 Task: Research Airbnb properties in Zhulebino, Russia from 5th December, 2023 to 12th December, 2023 for 2 adults.  With 1  bedroom having 1 bed and 1 bathroom. Property type can be hotel. Booking option can be shelf check-in. Look for 5 properties as per requirement.
Action: Mouse moved to (461, 156)
Screenshot: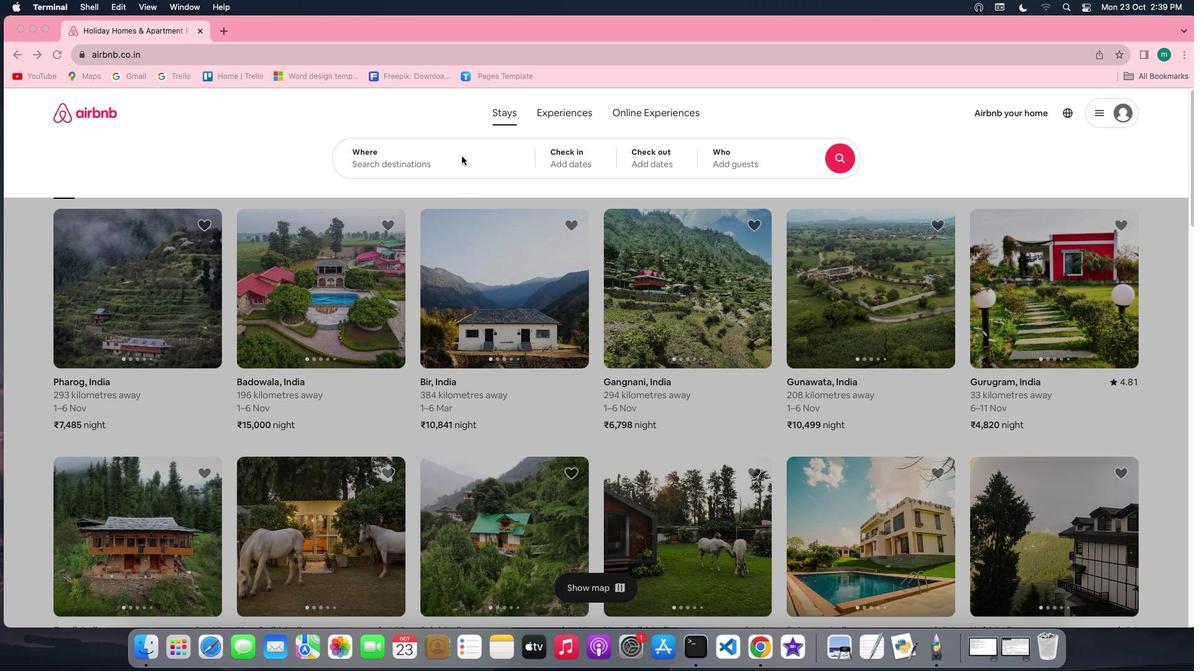 
Action: Mouse pressed left at (461, 156)
Screenshot: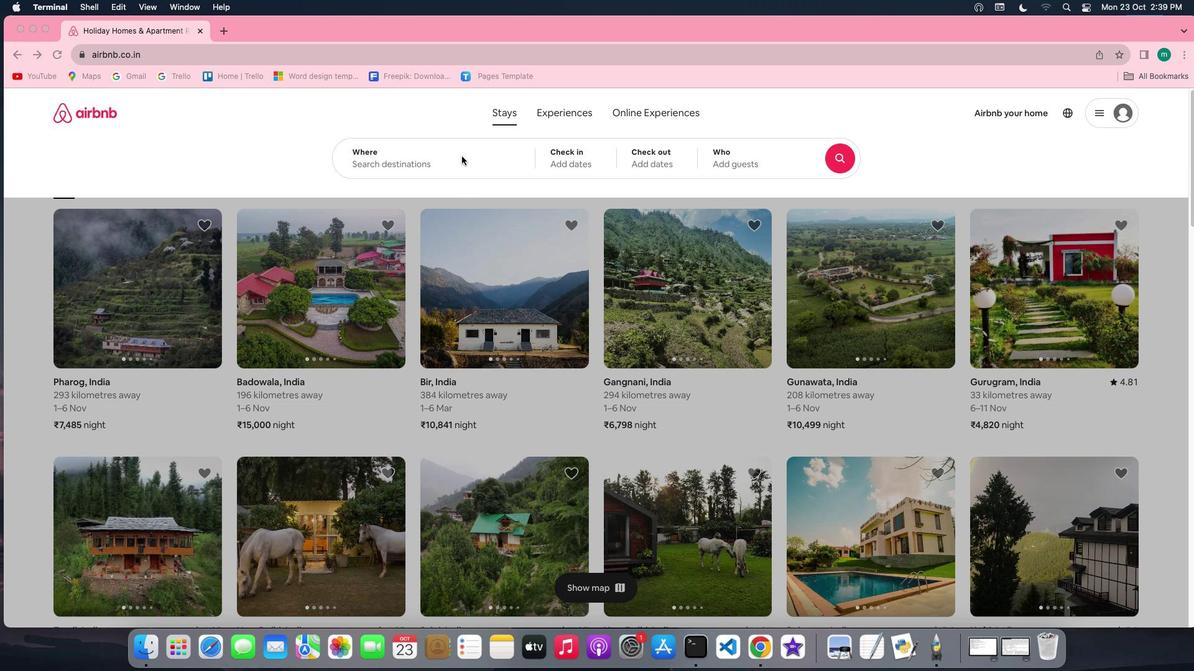 
Action: Mouse moved to (454, 171)
Screenshot: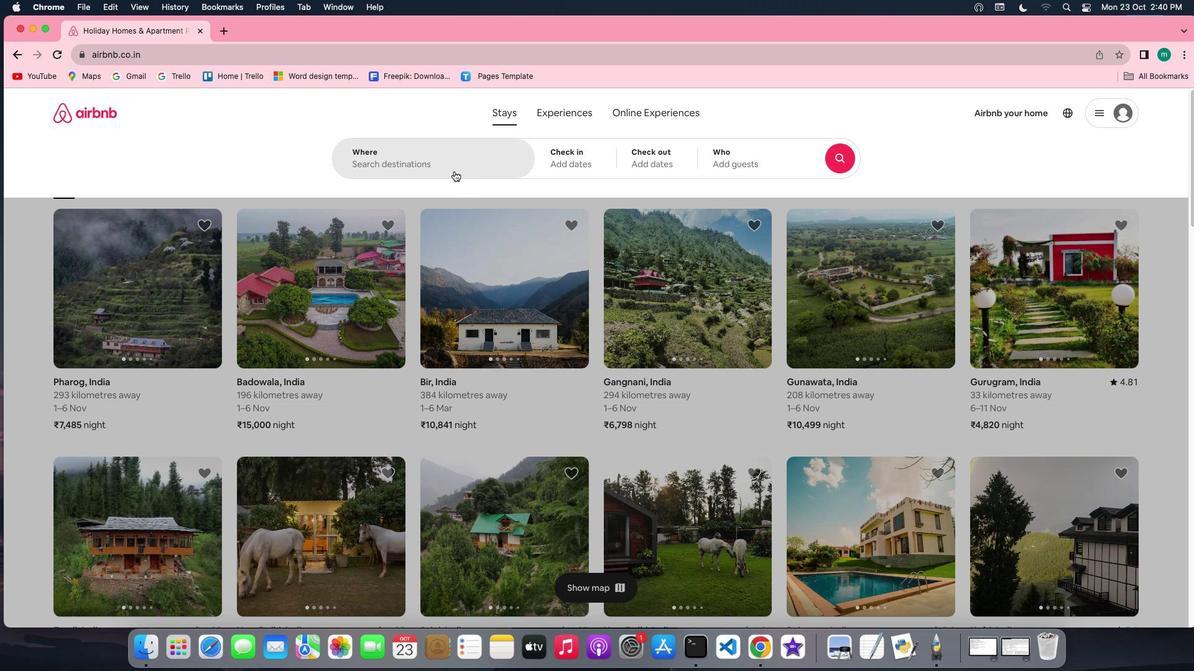 
Action: Mouse pressed left at (454, 171)
Screenshot: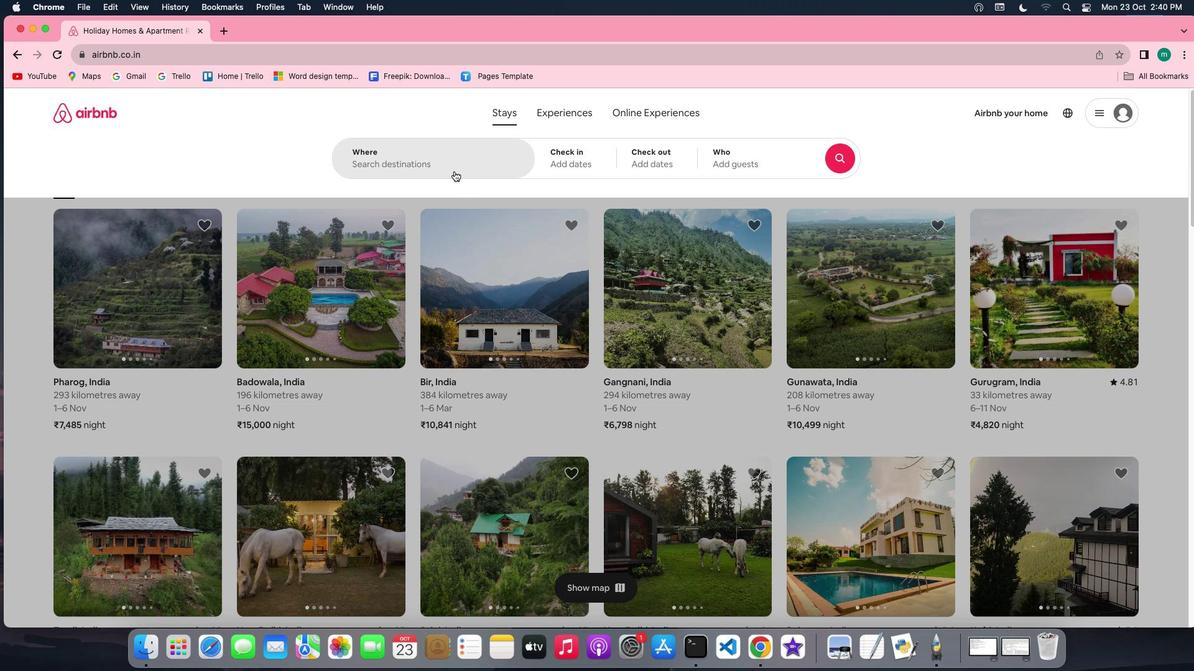 
Action: Mouse moved to (460, 164)
Screenshot: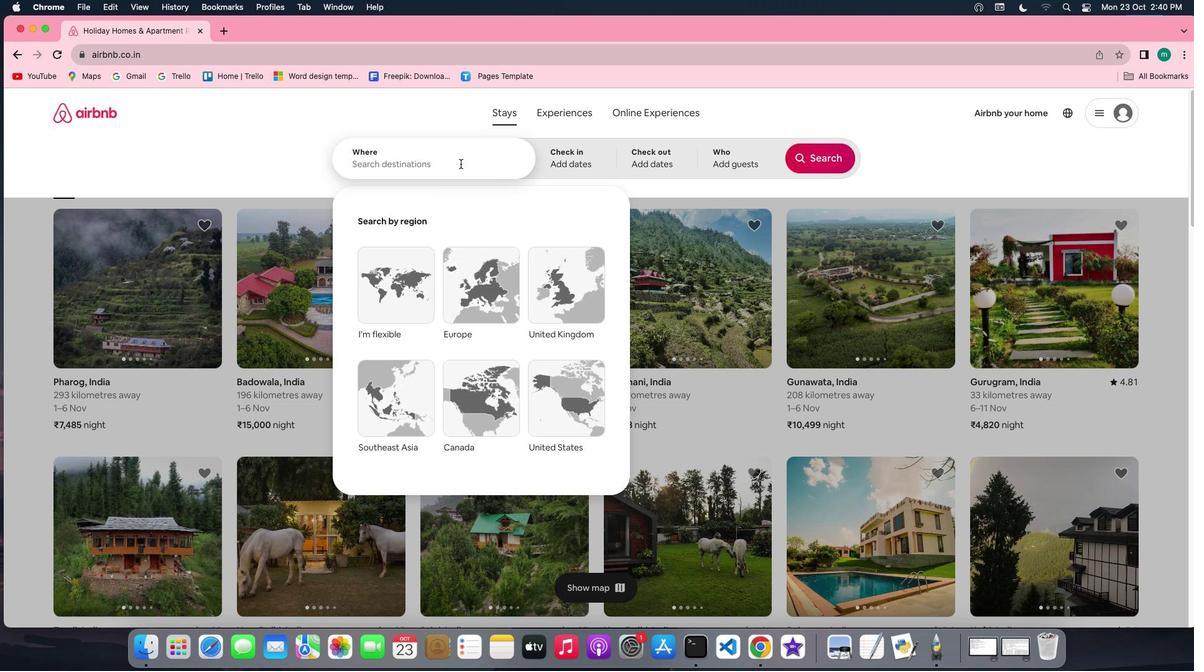 
Action: Key pressed Key.shift'Z''h''u''l''e''b''i''n''o'','Key.spaceKey.shift'r''u''s''s''i''a'
Screenshot: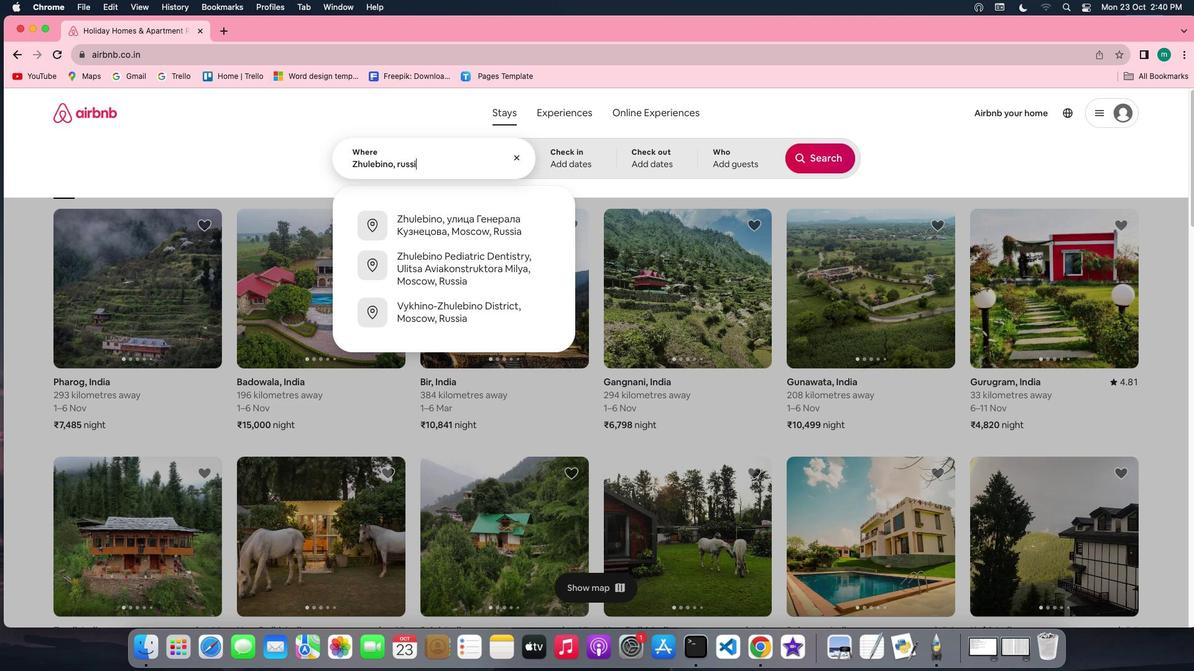 
Action: Mouse moved to (553, 160)
Screenshot: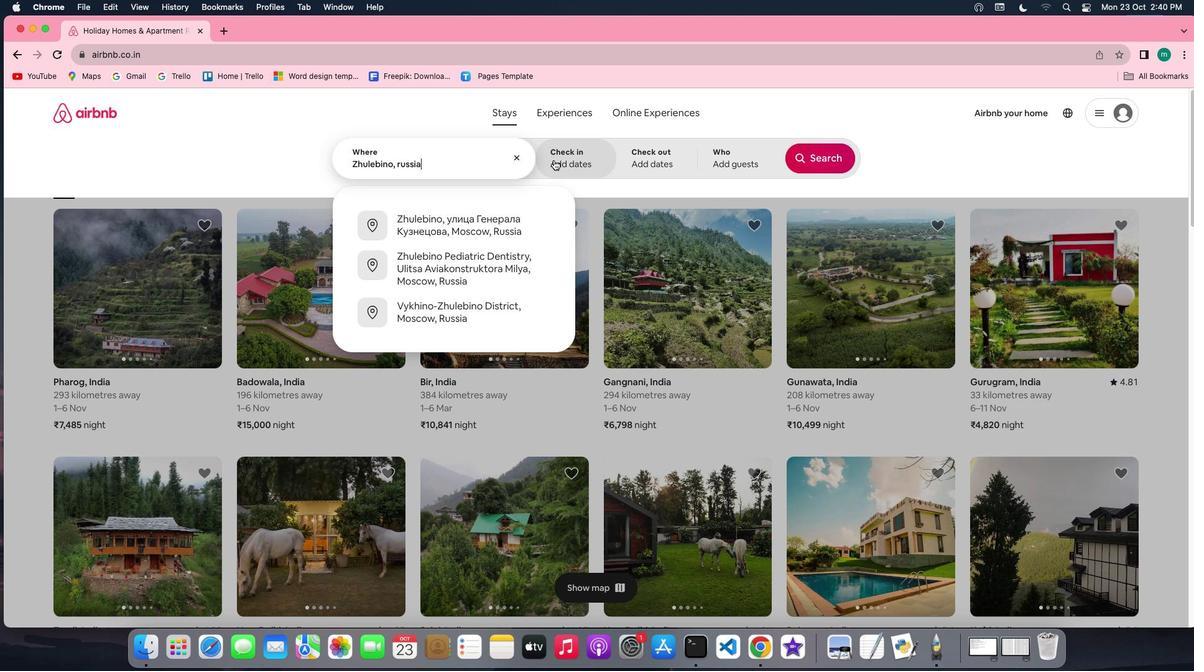 
Action: Mouse pressed left at (553, 160)
Screenshot: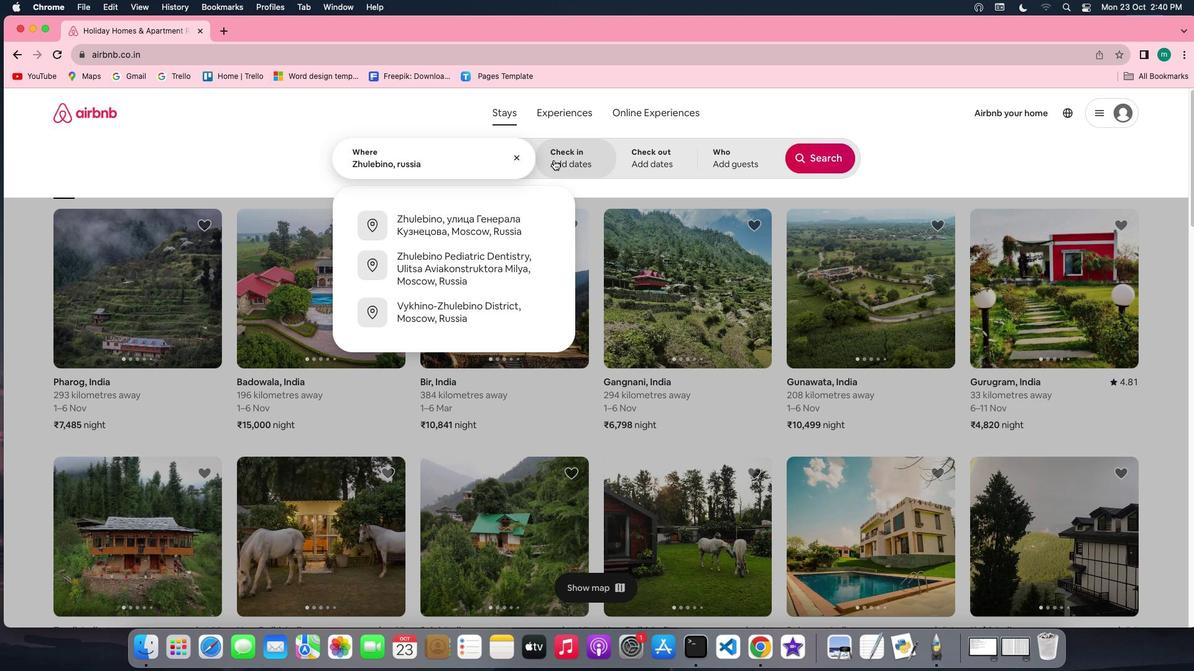 
Action: Mouse moved to (820, 254)
Screenshot: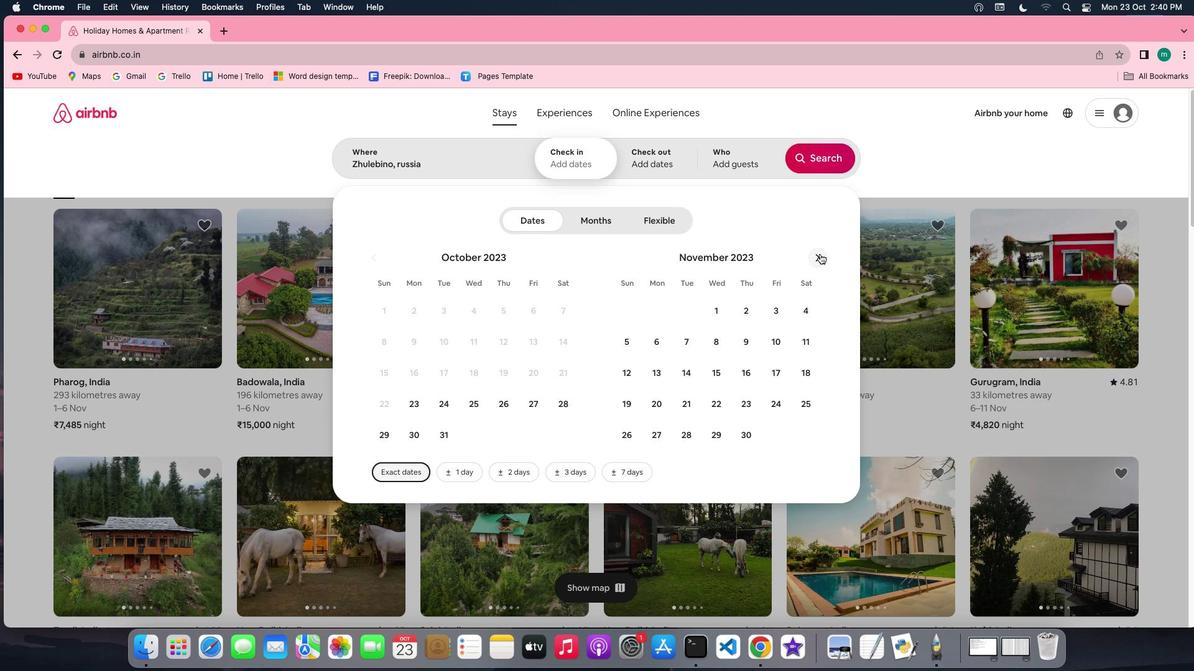 
Action: Mouse pressed left at (820, 254)
Screenshot: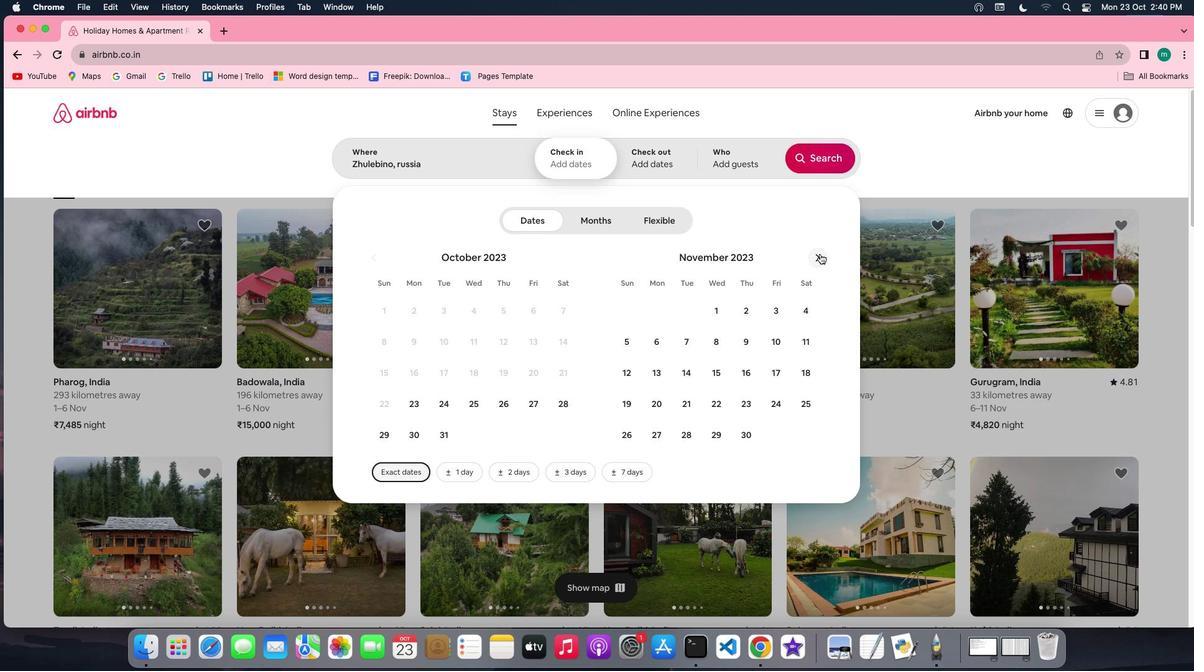 
Action: Mouse moved to (697, 346)
Screenshot: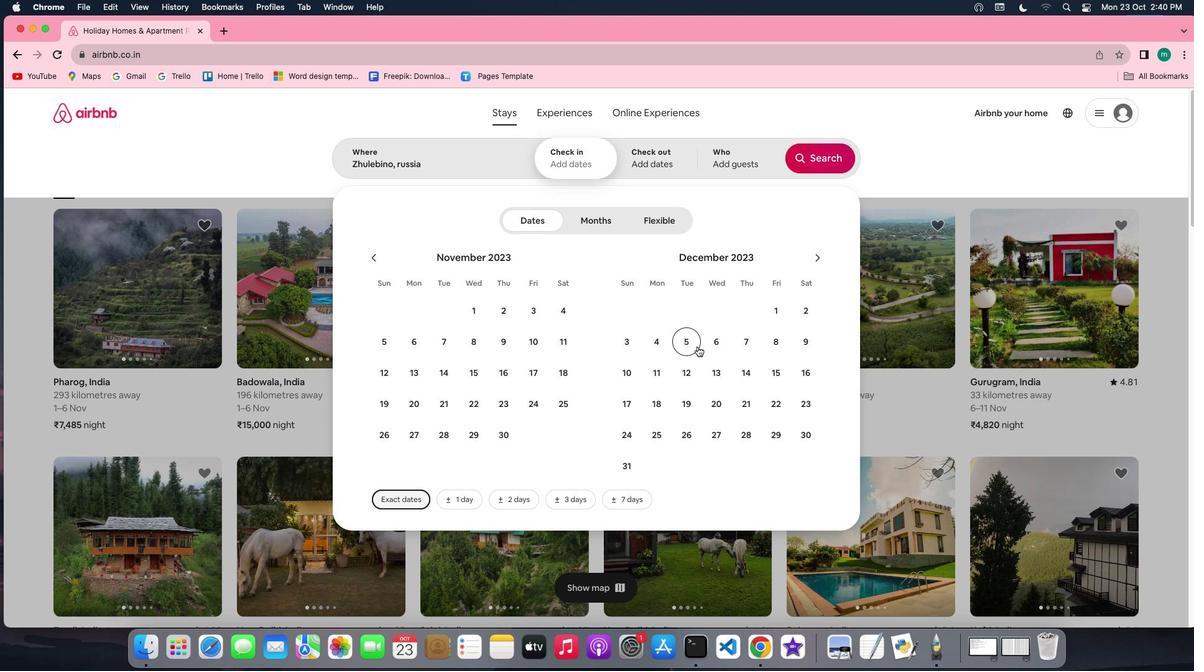 
Action: Mouse pressed left at (697, 346)
Screenshot: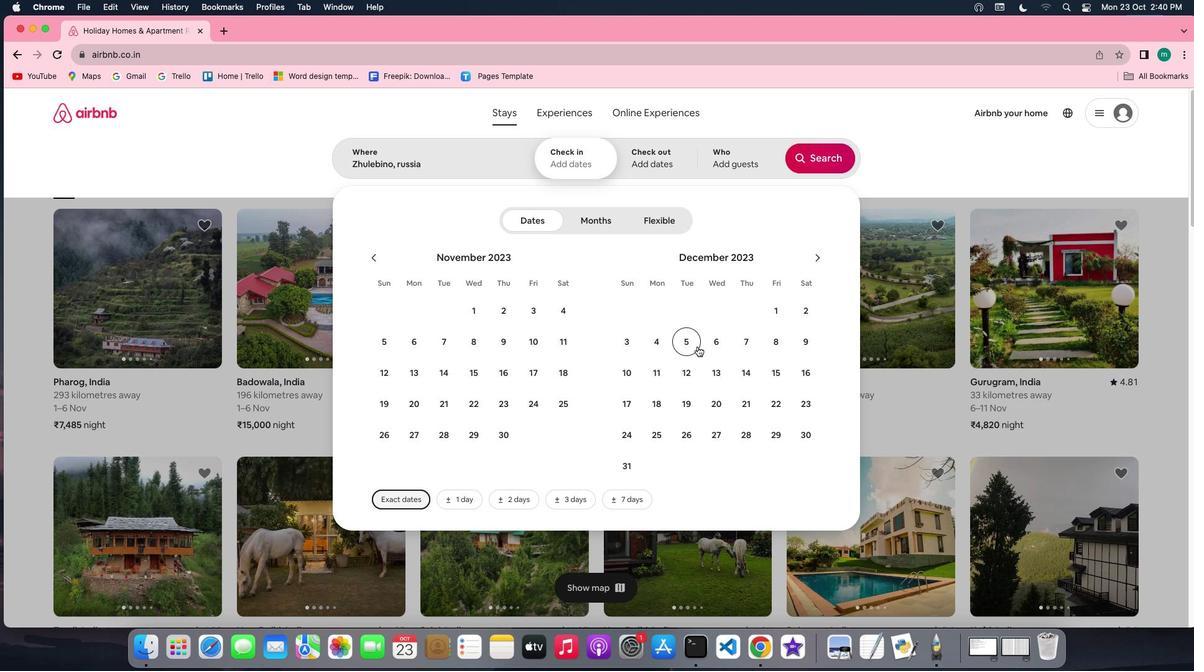 
Action: Mouse moved to (680, 373)
Screenshot: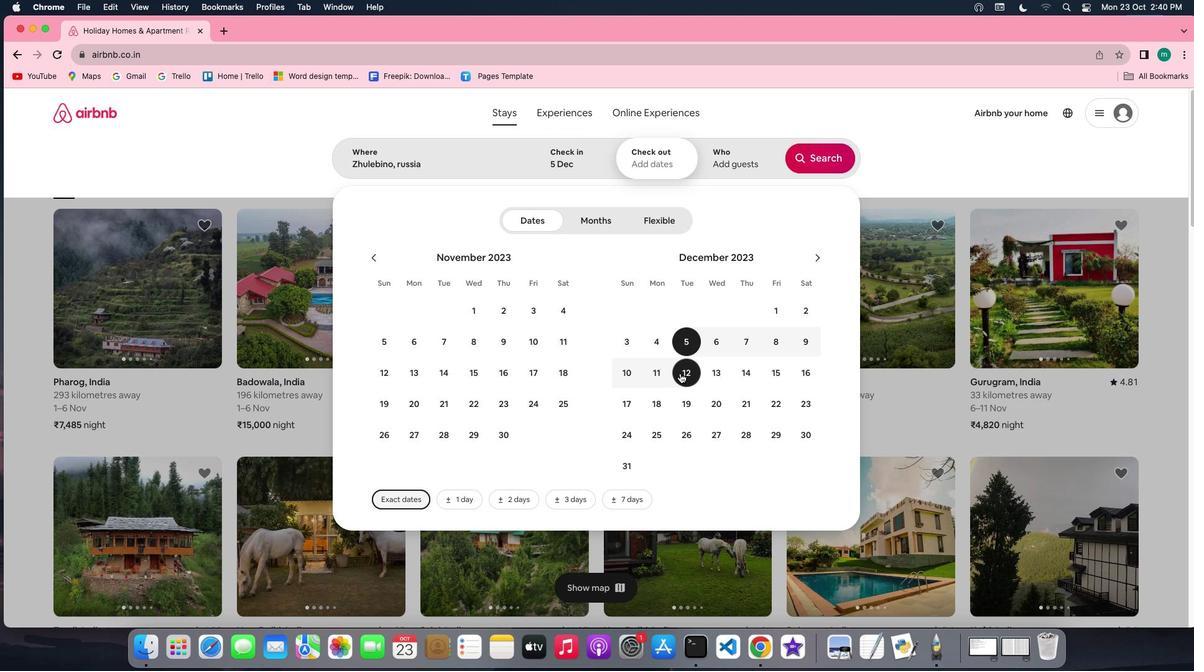 
Action: Mouse pressed left at (680, 373)
Screenshot: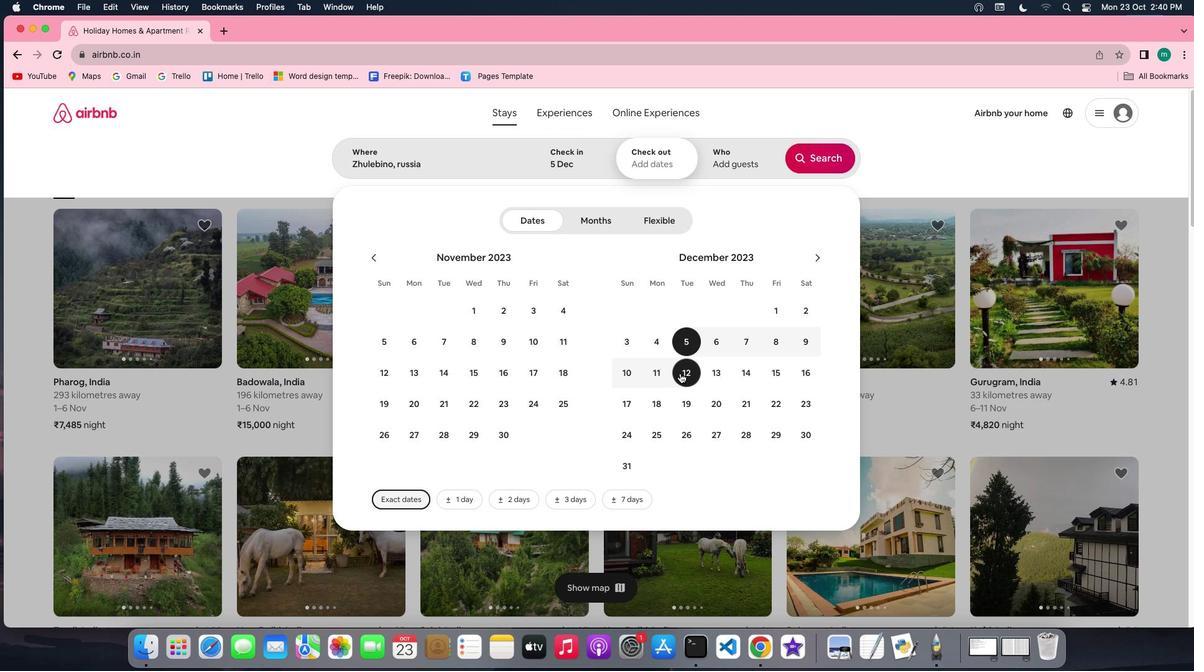 
Action: Mouse moved to (723, 164)
Screenshot: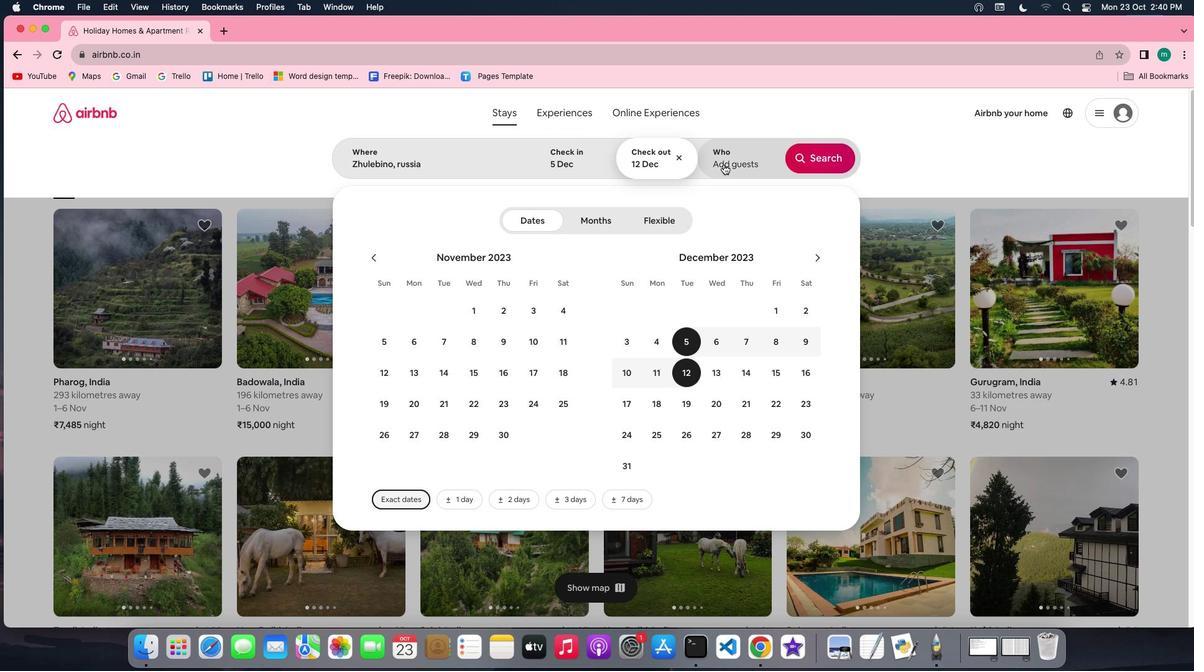 
Action: Mouse pressed left at (723, 164)
Screenshot: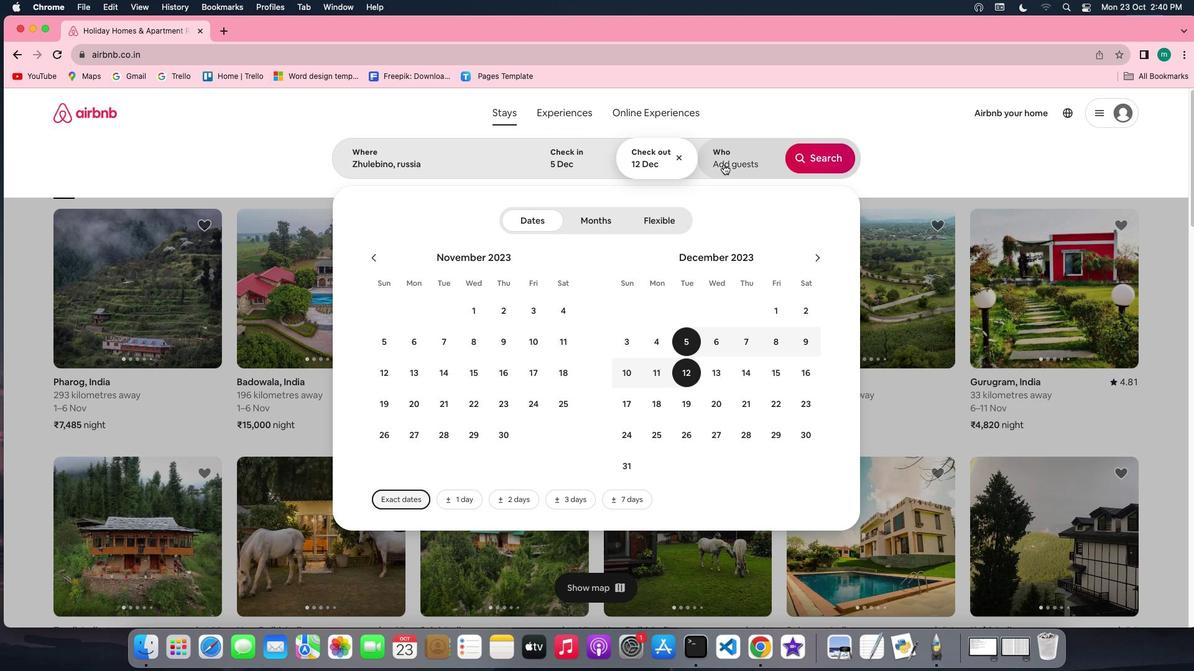 
Action: Mouse moved to (829, 222)
Screenshot: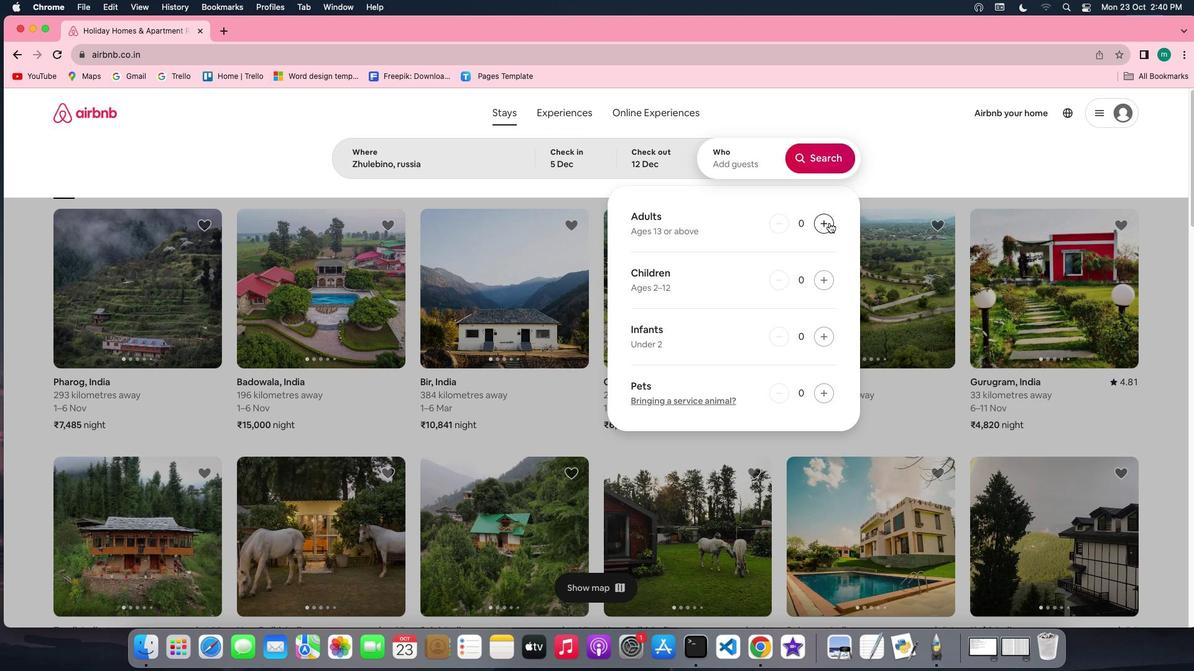 
Action: Mouse pressed left at (829, 222)
Screenshot: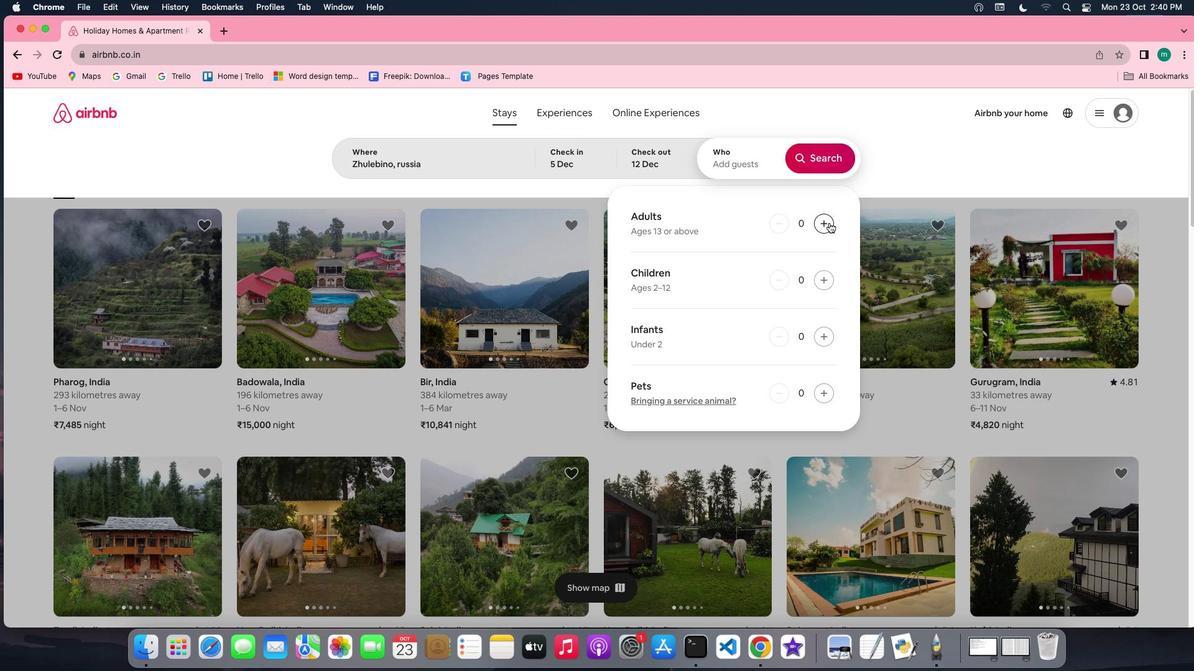 
Action: Mouse pressed left at (829, 222)
Screenshot: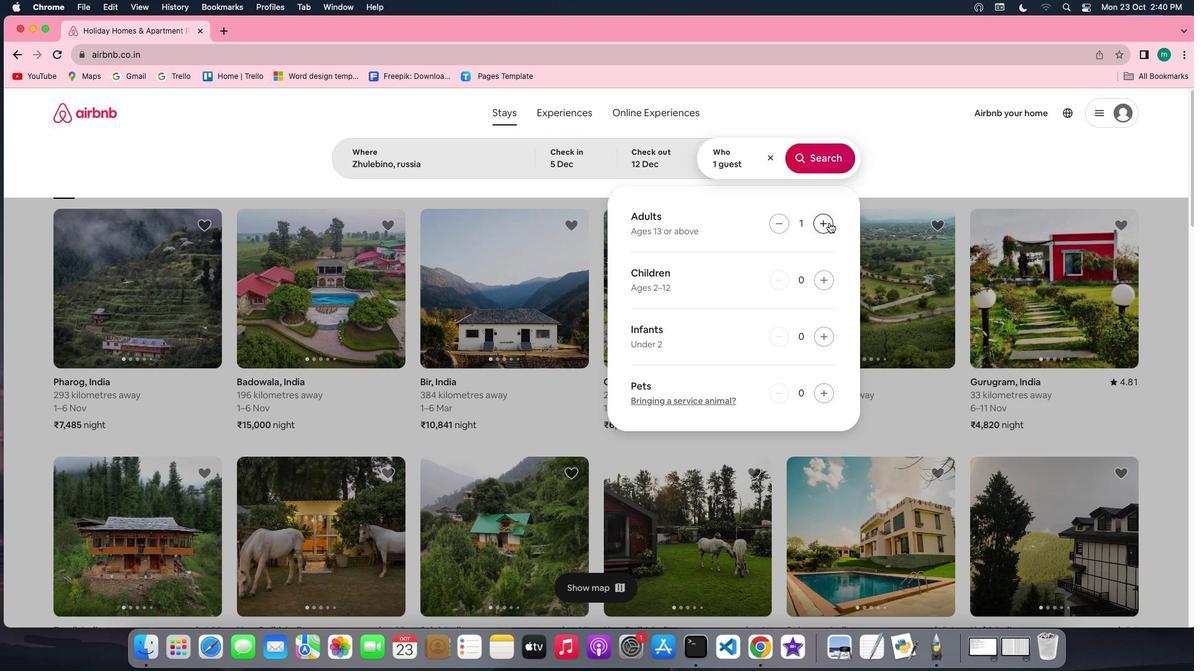 
Action: Mouse moved to (828, 153)
Screenshot: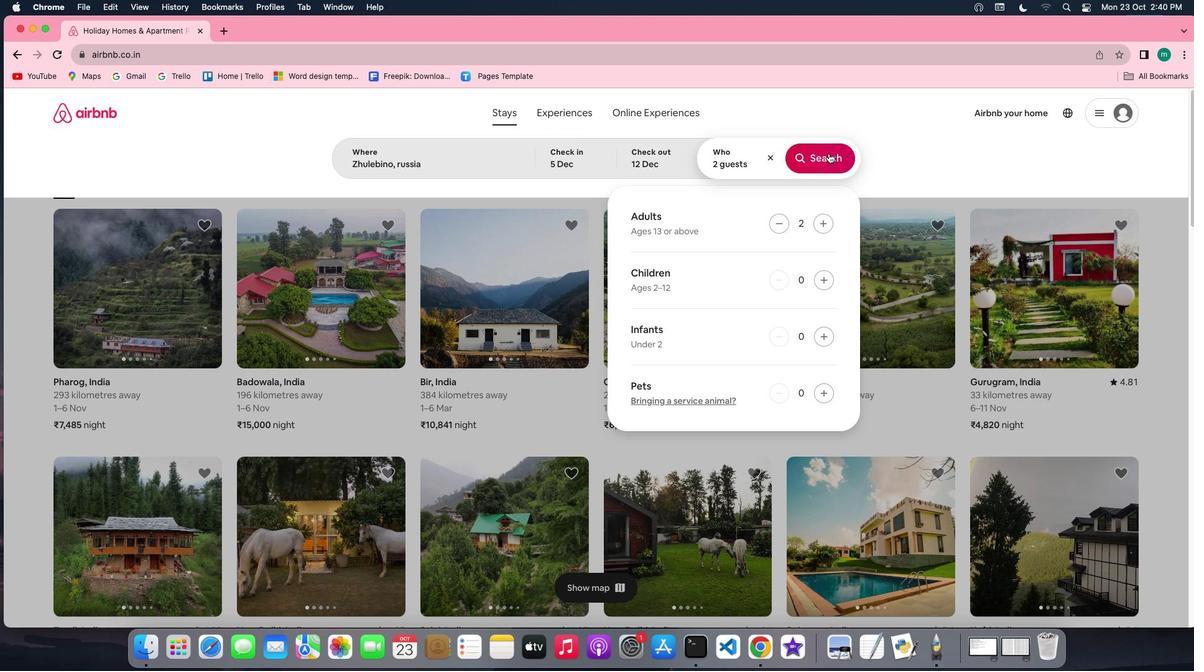 
Action: Mouse pressed left at (828, 153)
Screenshot: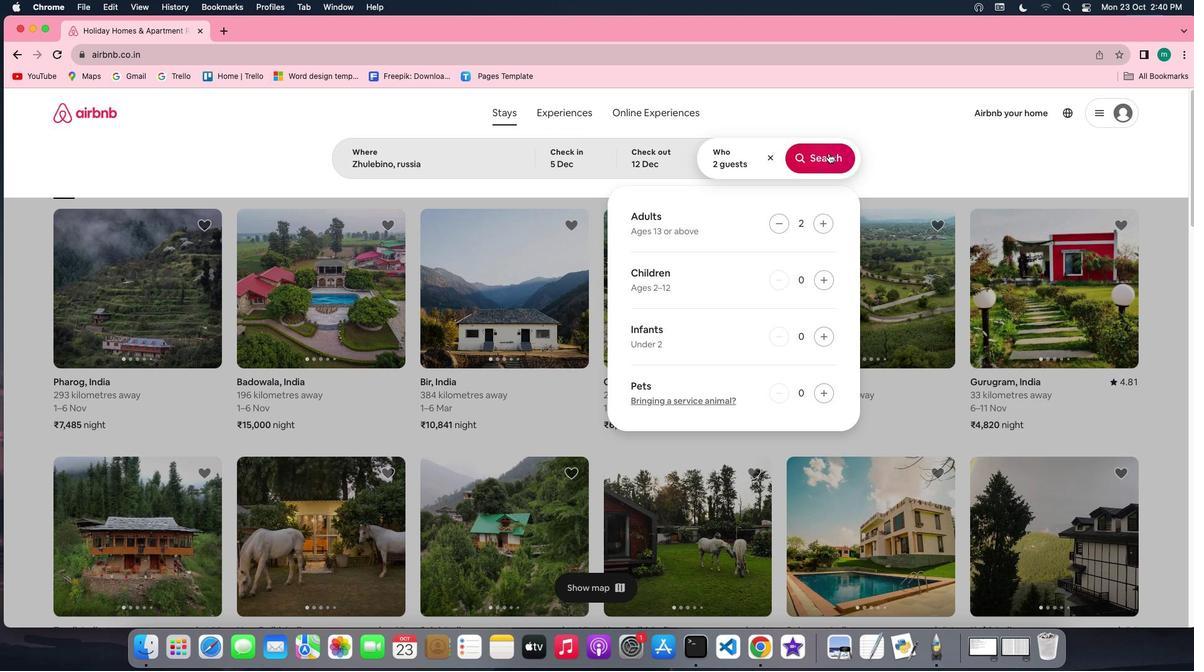 
Action: Mouse moved to (999, 160)
Screenshot: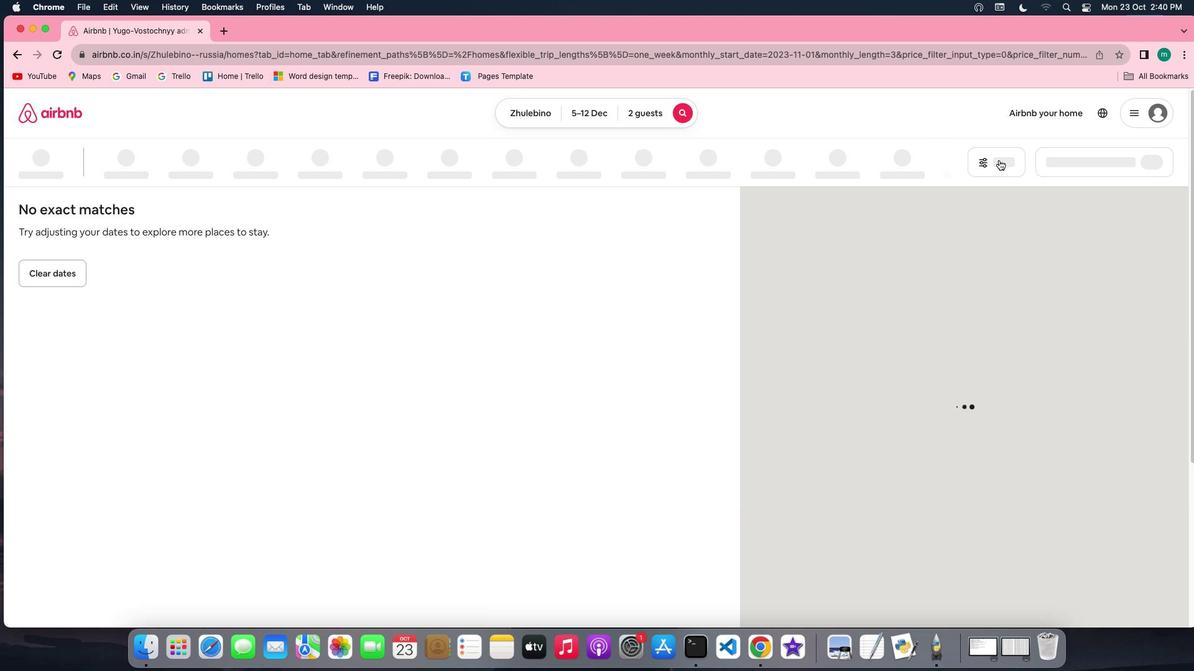 
Action: Mouse pressed left at (999, 160)
Screenshot: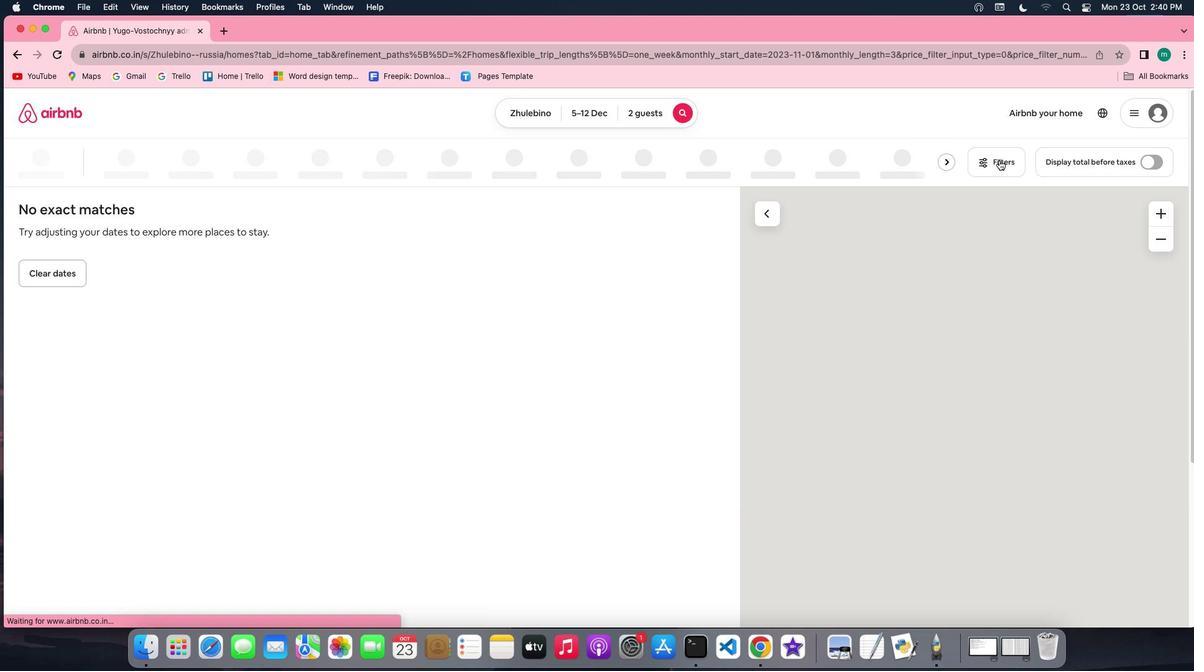
Action: Mouse moved to (713, 309)
Screenshot: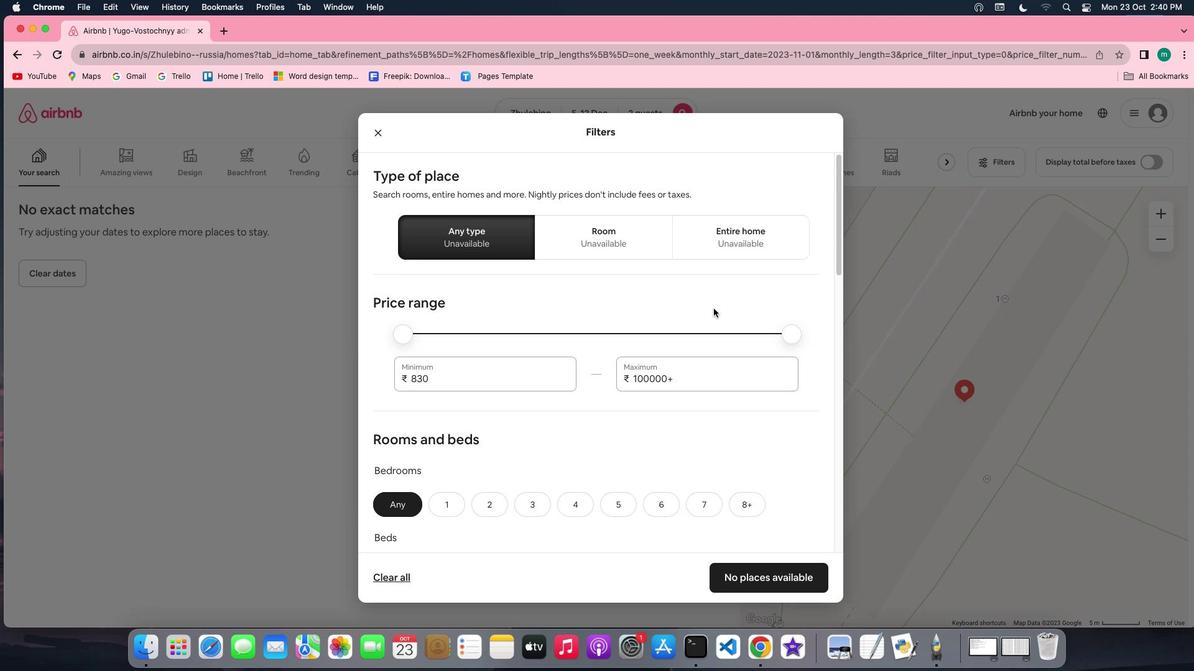 
Action: Mouse scrolled (713, 309) with delta (0, 0)
Screenshot: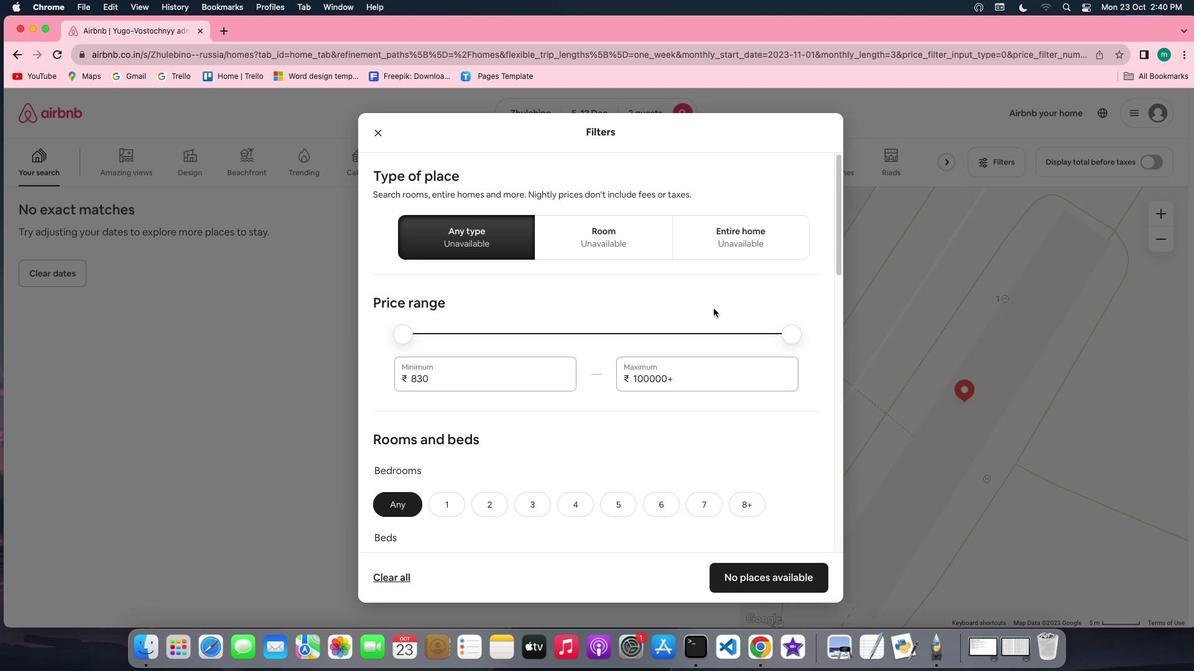 
Action: Mouse scrolled (713, 309) with delta (0, 0)
Screenshot: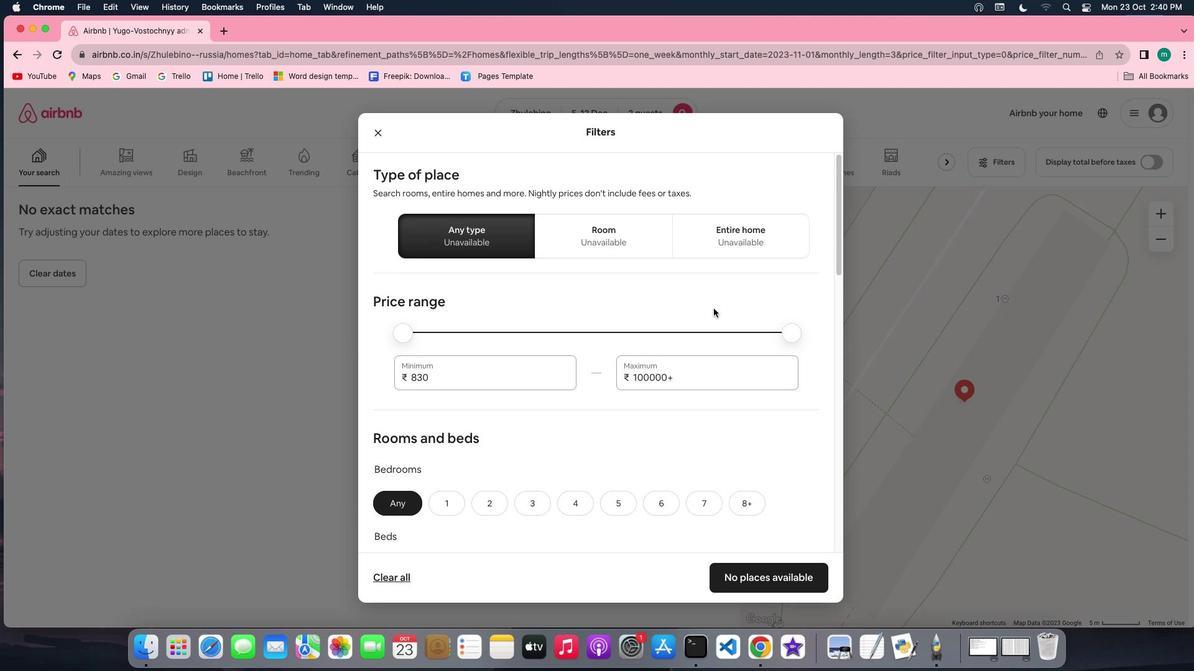 
Action: Mouse scrolled (713, 309) with delta (0, 0)
Screenshot: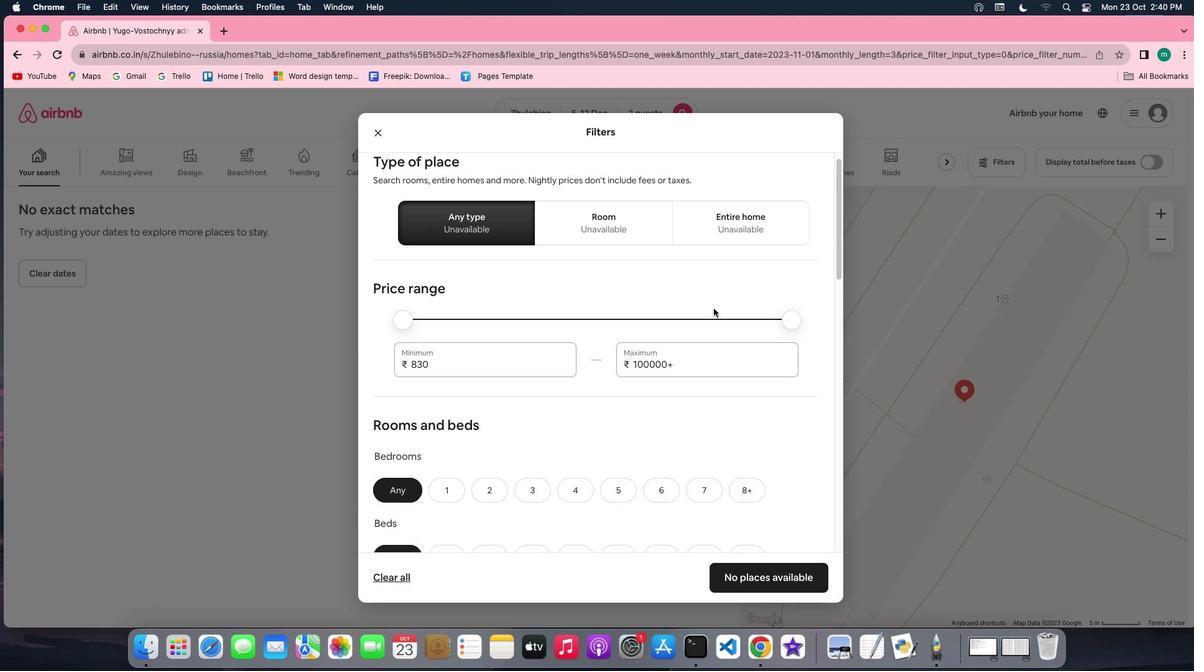 
Action: Mouse scrolled (713, 309) with delta (0, 0)
Screenshot: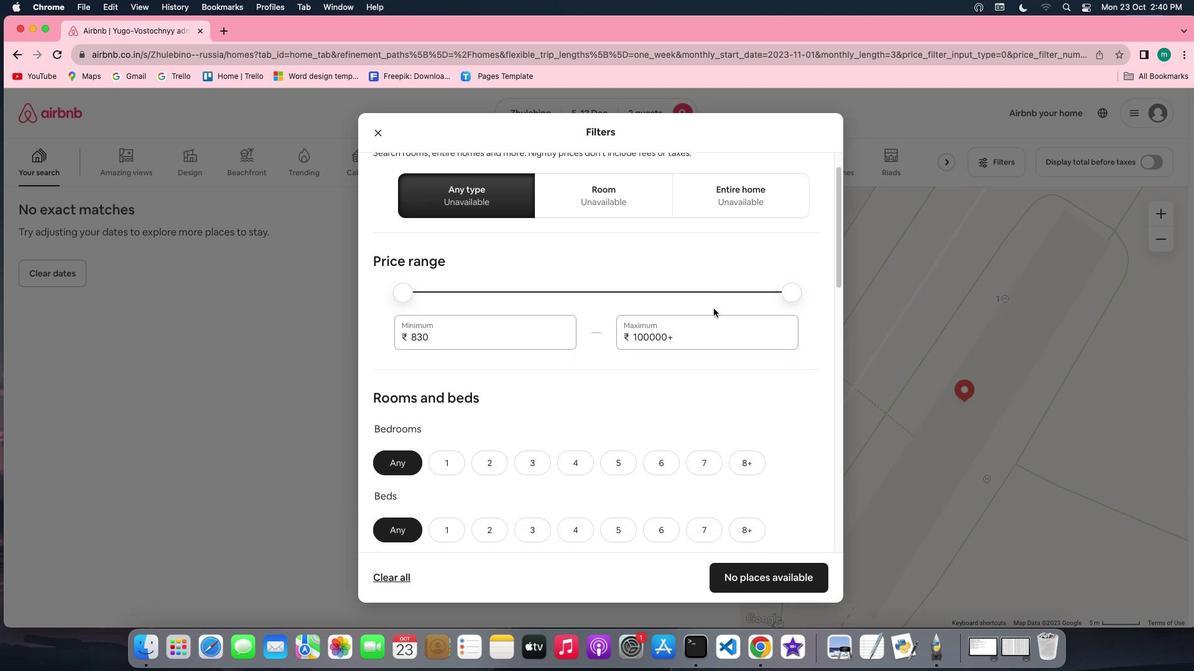 
Action: Mouse scrolled (713, 309) with delta (0, 0)
Screenshot: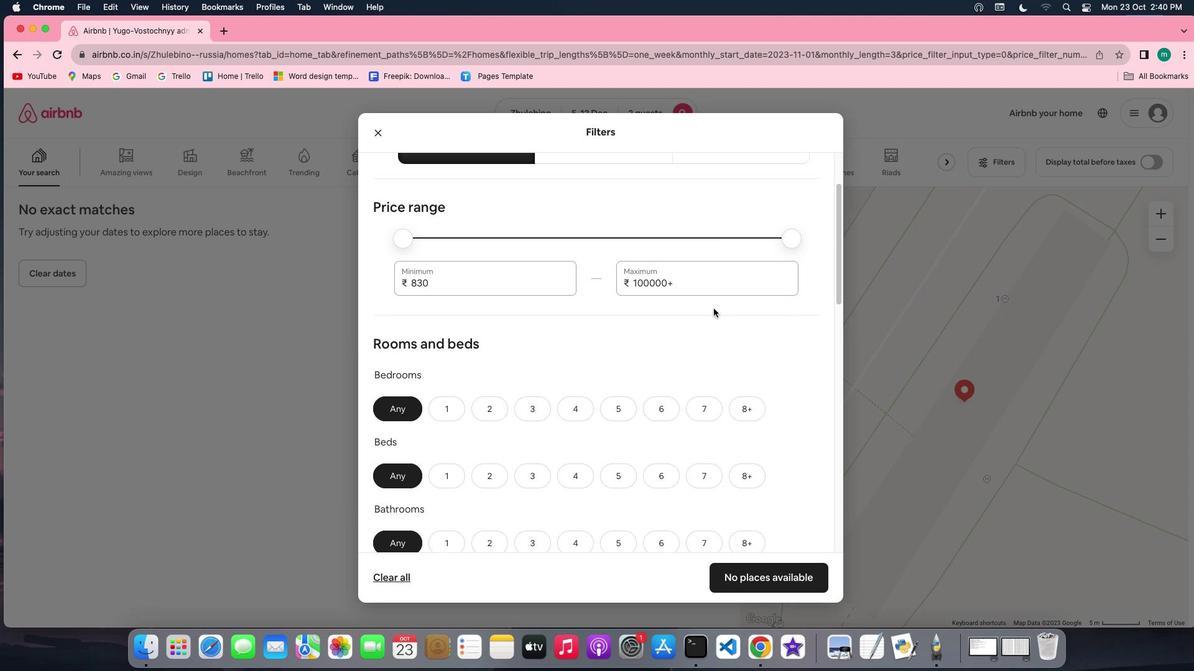 
Action: Mouse scrolled (713, 309) with delta (0, 0)
Screenshot: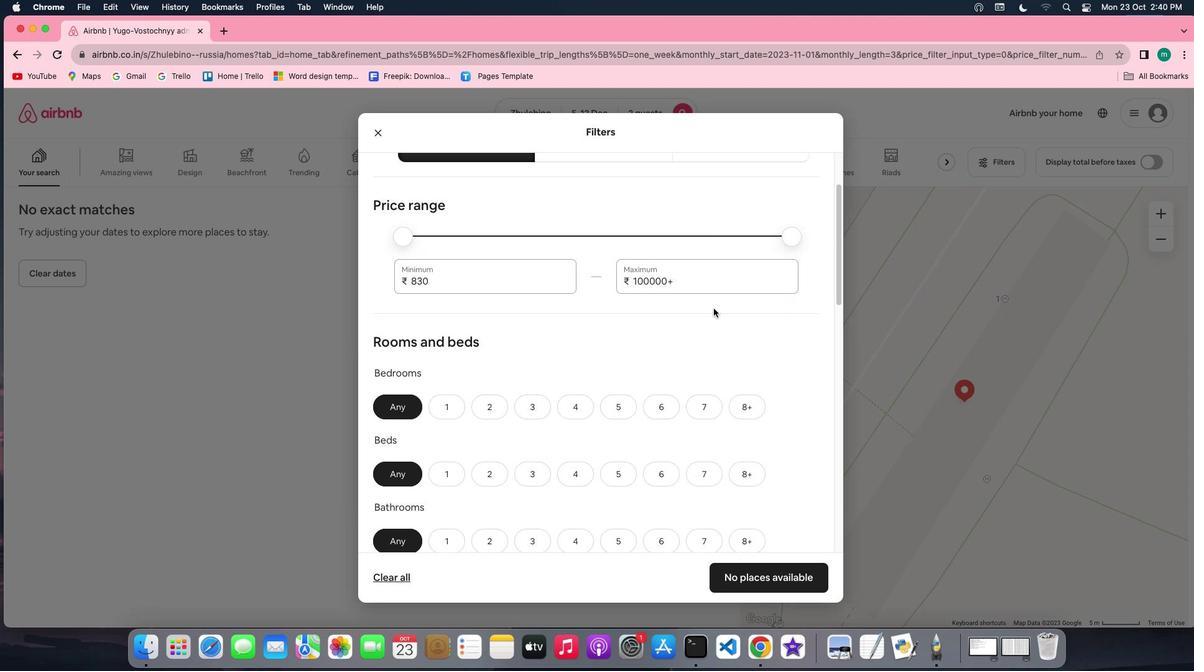 
Action: Mouse scrolled (713, 309) with delta (0, 0)
Screenshot: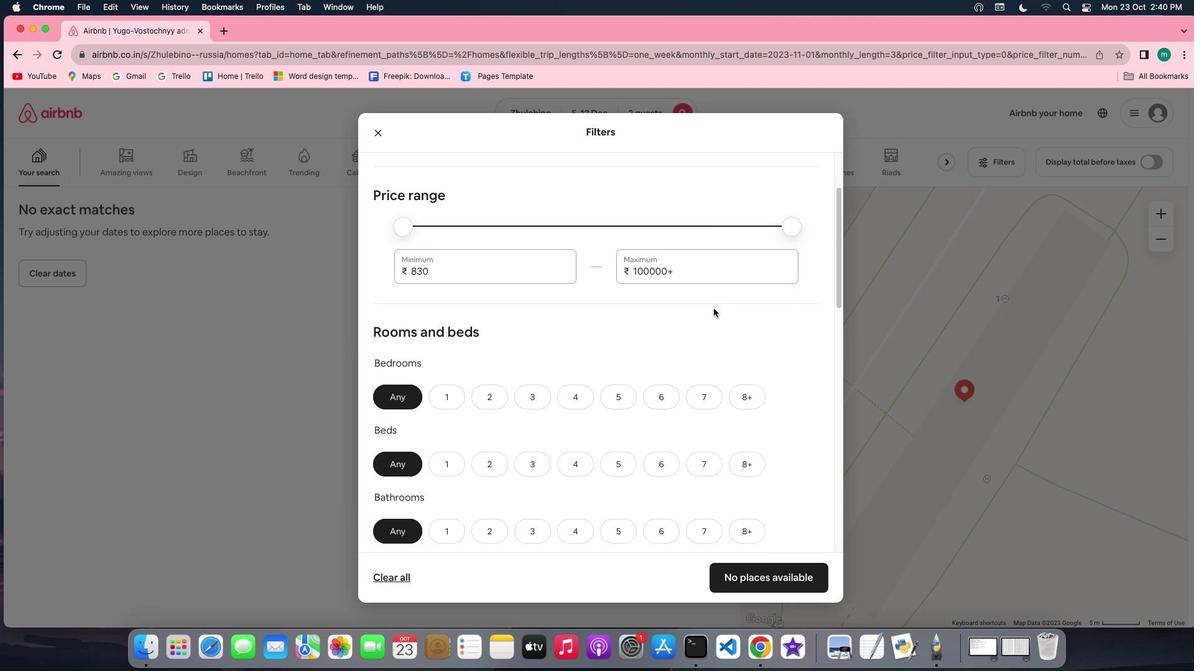 
Action: Mouse scrolled (713, 309) with delta (0, 0)
Screenshot: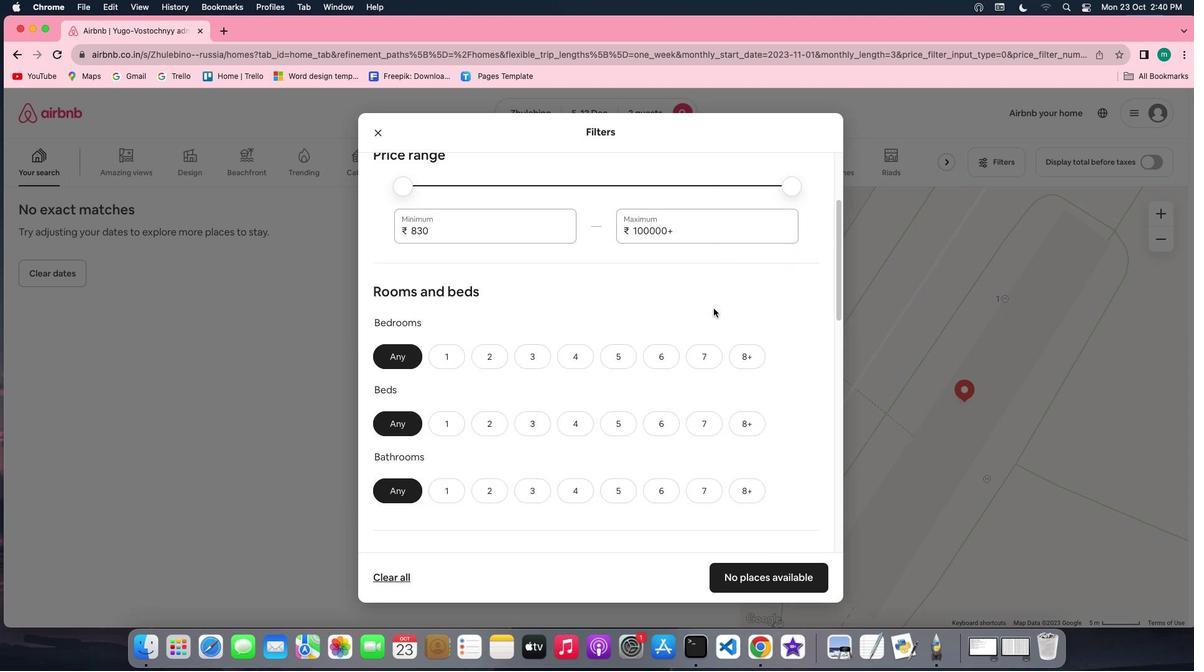 
Action: Mouse scrolled (713, 309) with delta (0, 0)
Screenshot: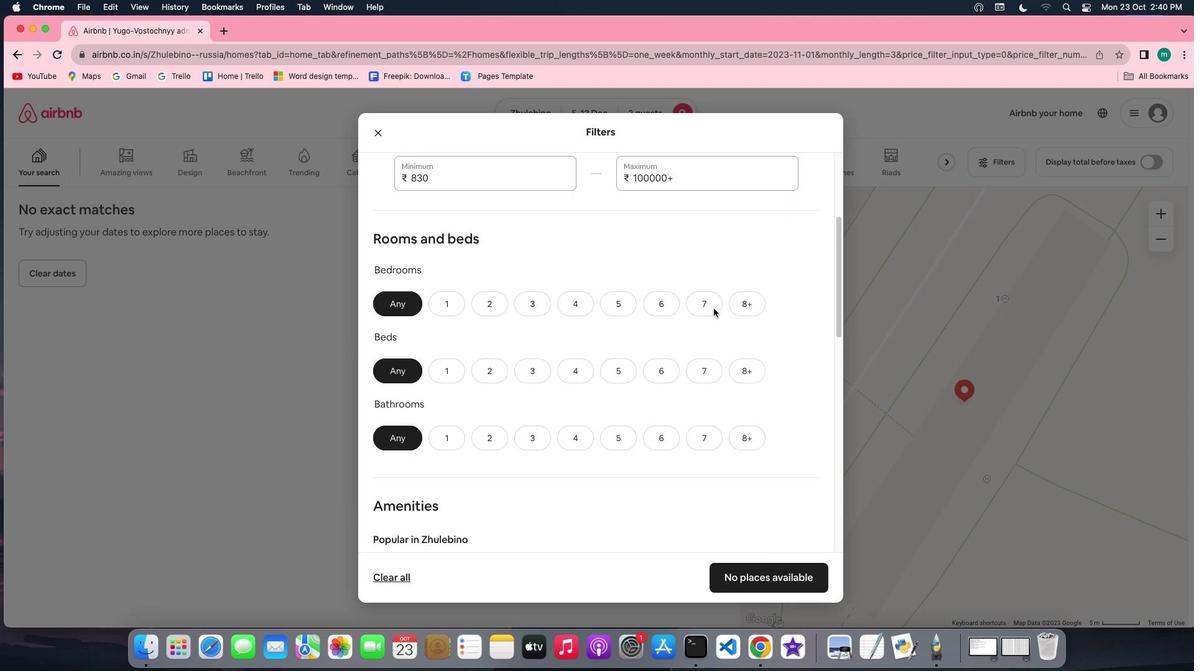 
Action: Mouse scrolled (713, 309) with delta (0, 0)
Screenshot: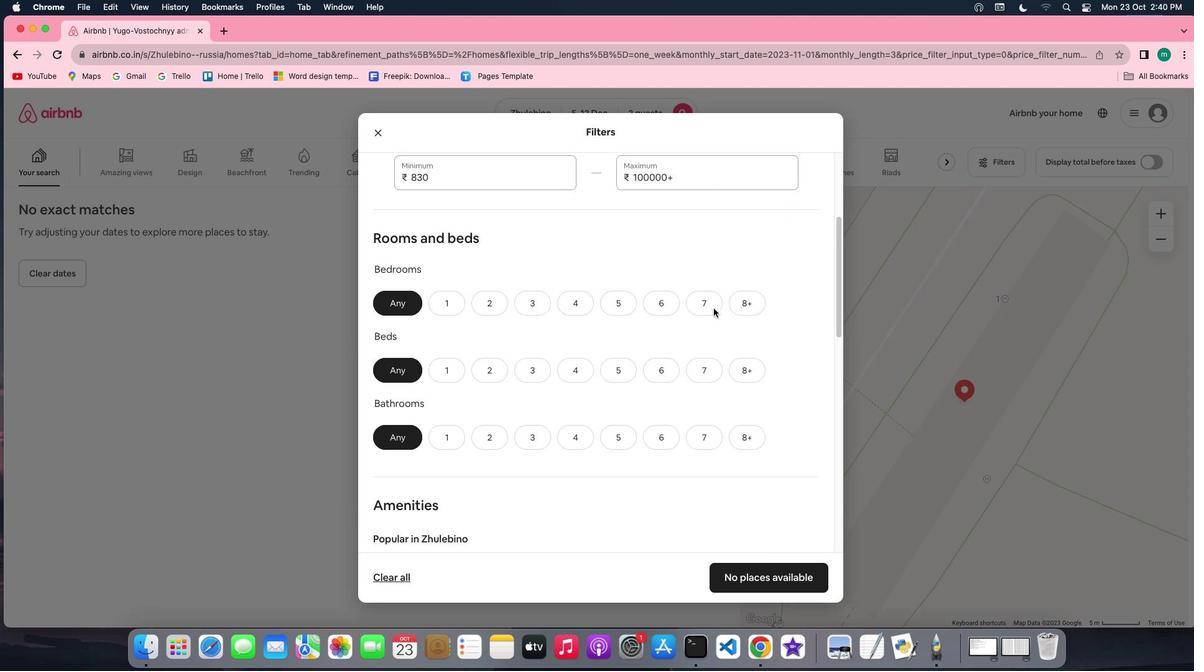 
Action: Mouse scrolled (713, 309) with delta (0, 0)
Screenshot: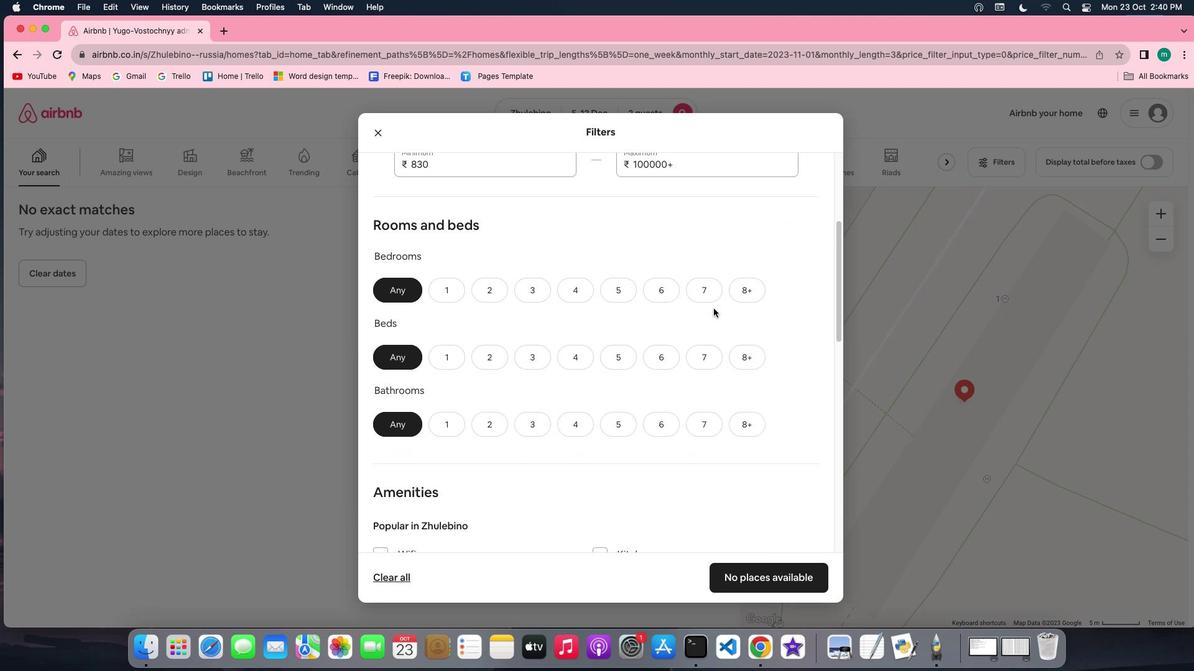 
Action: Mouse moved to (452, 250)
Screenshot: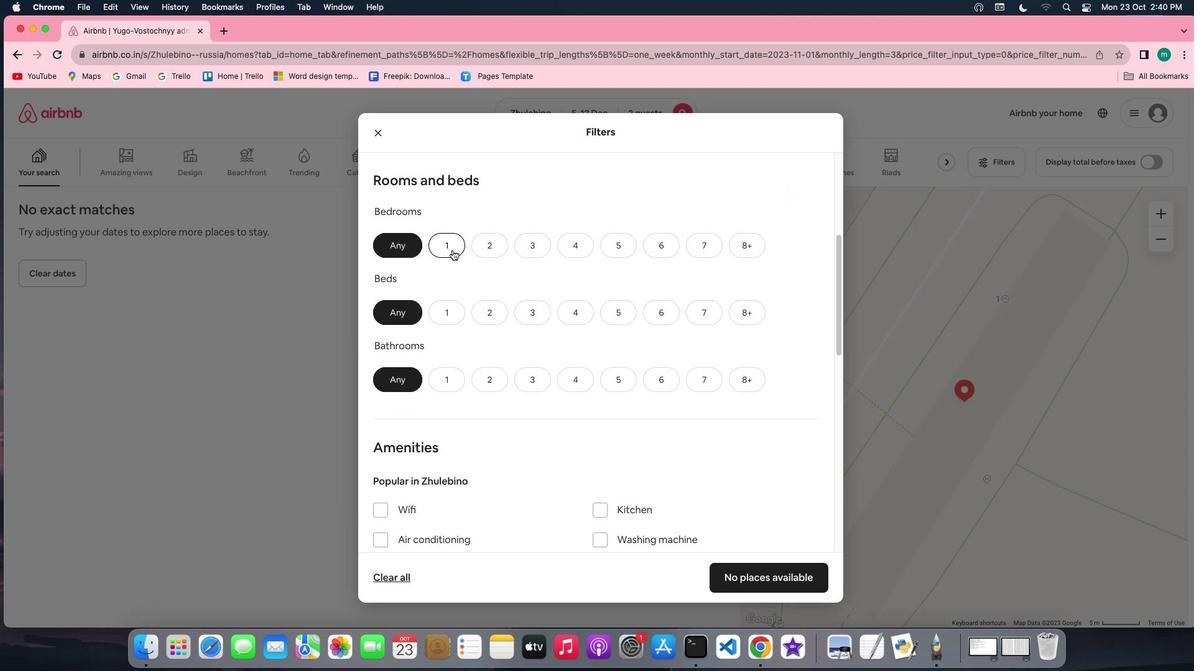 
Action: Mouse pressed left at (452, 250)
Screenshot: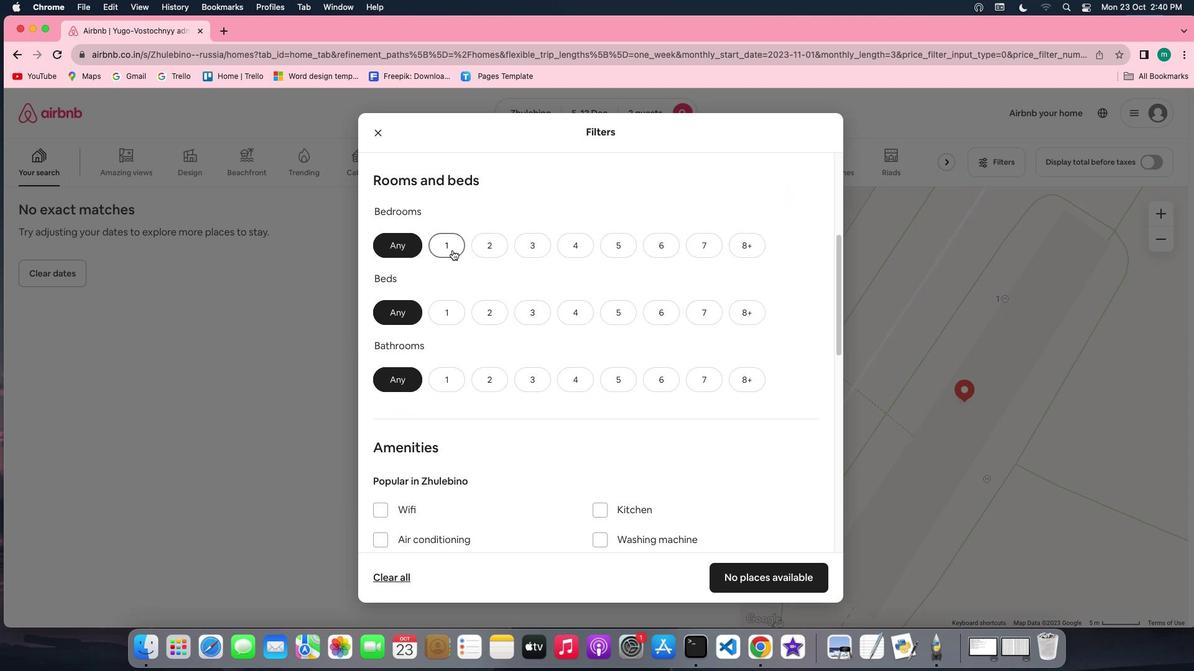 
Action: Mouse moved to (445, 304)
Screenshot: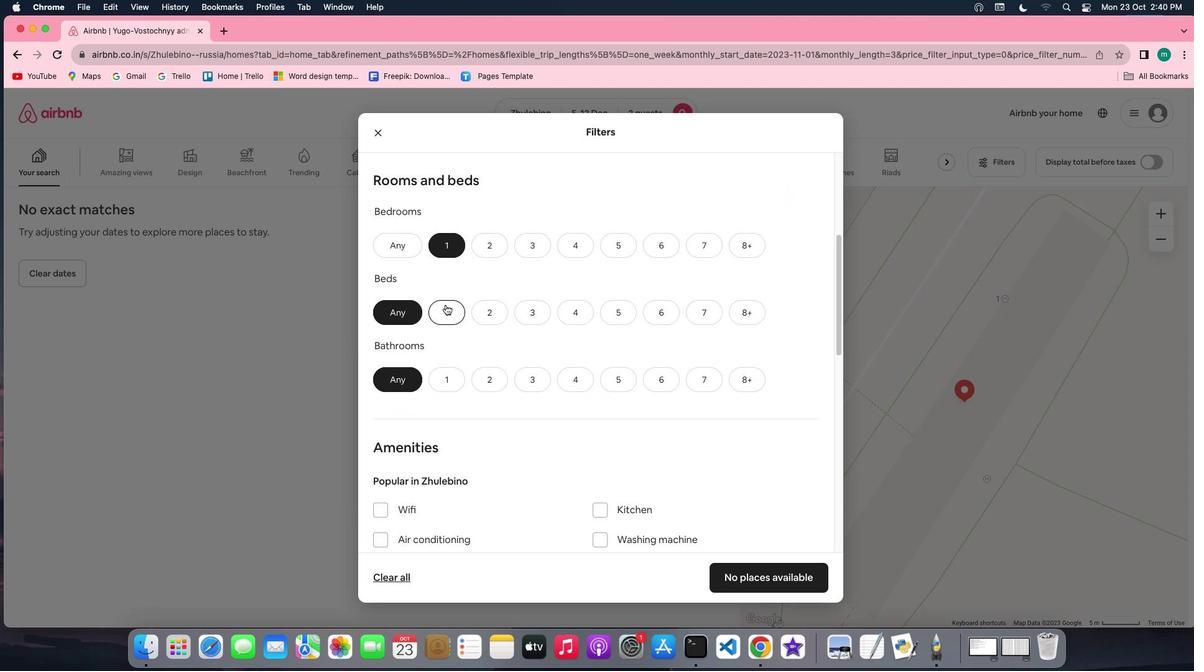 
Action: Mouse pressed left at (445, 304)
Screenshot: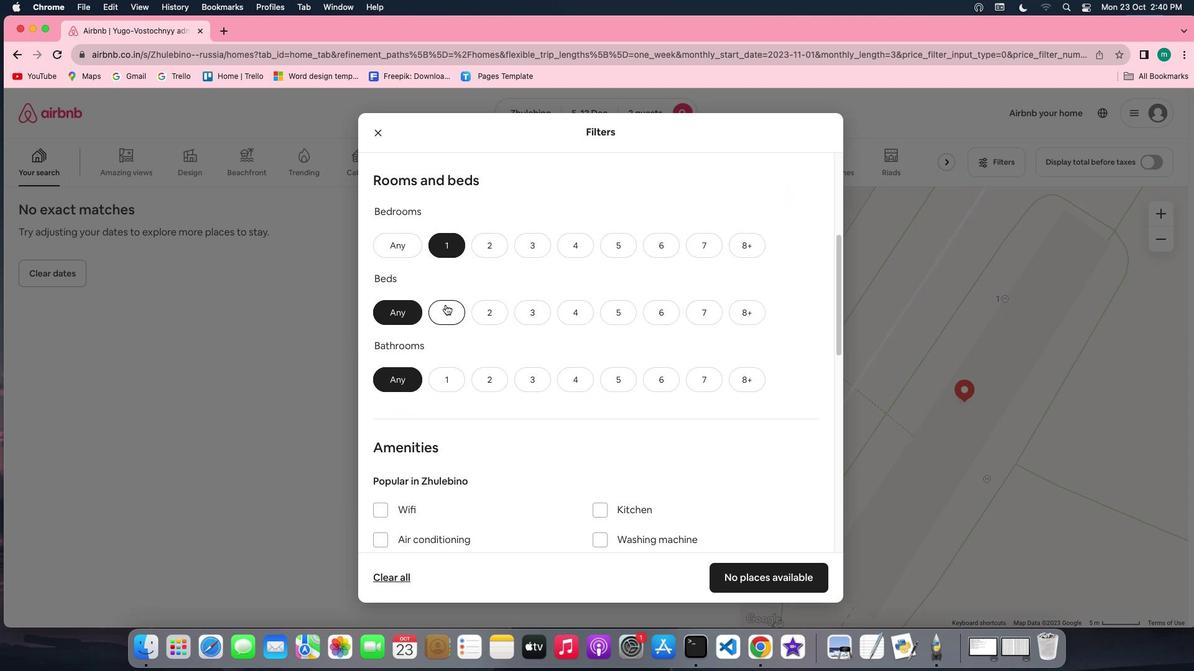 
Action: Mouse moved to (450, 384)
Screenshot: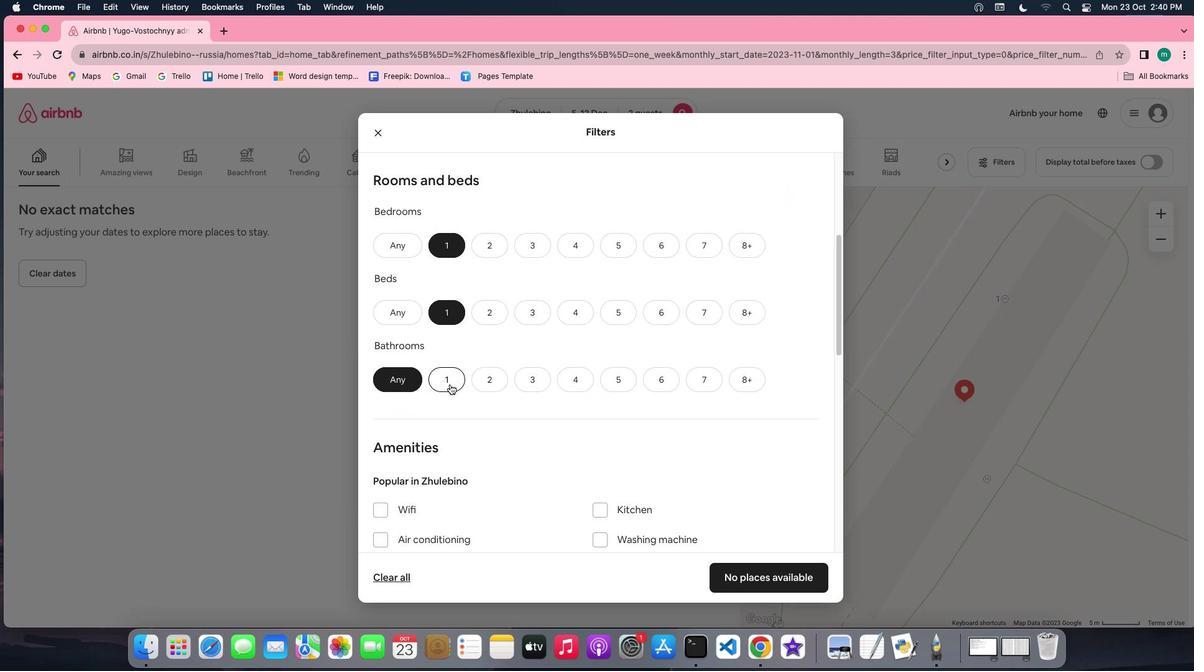 
Action: Mouse pressed left at (450, 384)
Screenshot: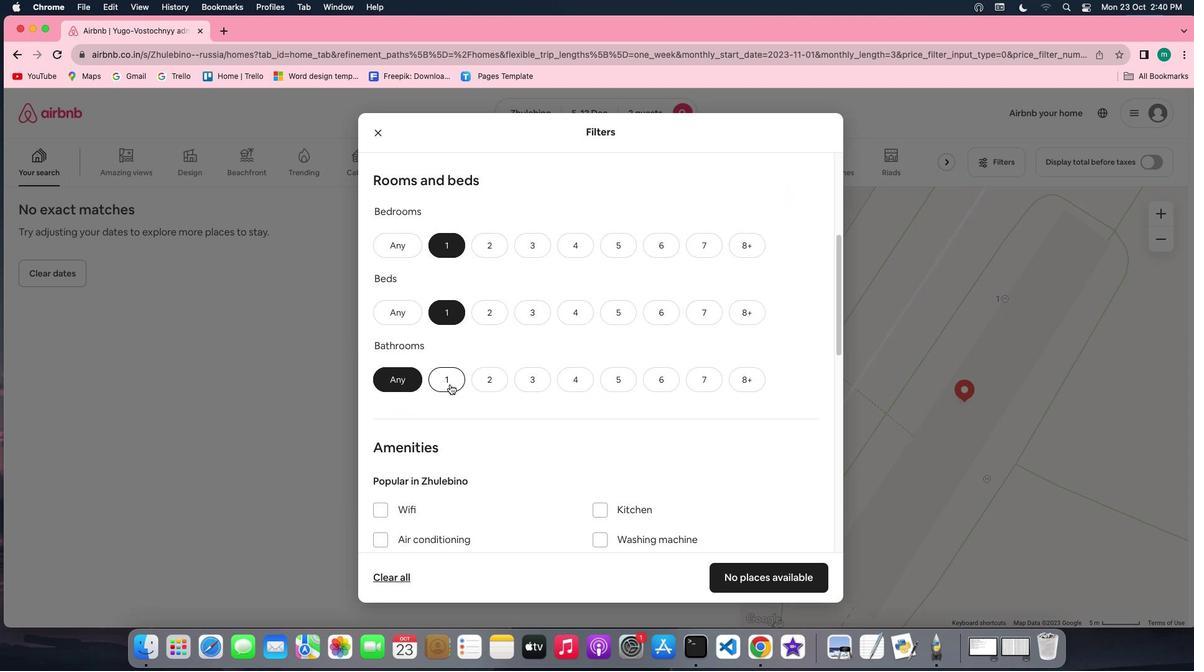 
Action: Mouse moved to (647, 360)
Screenshot: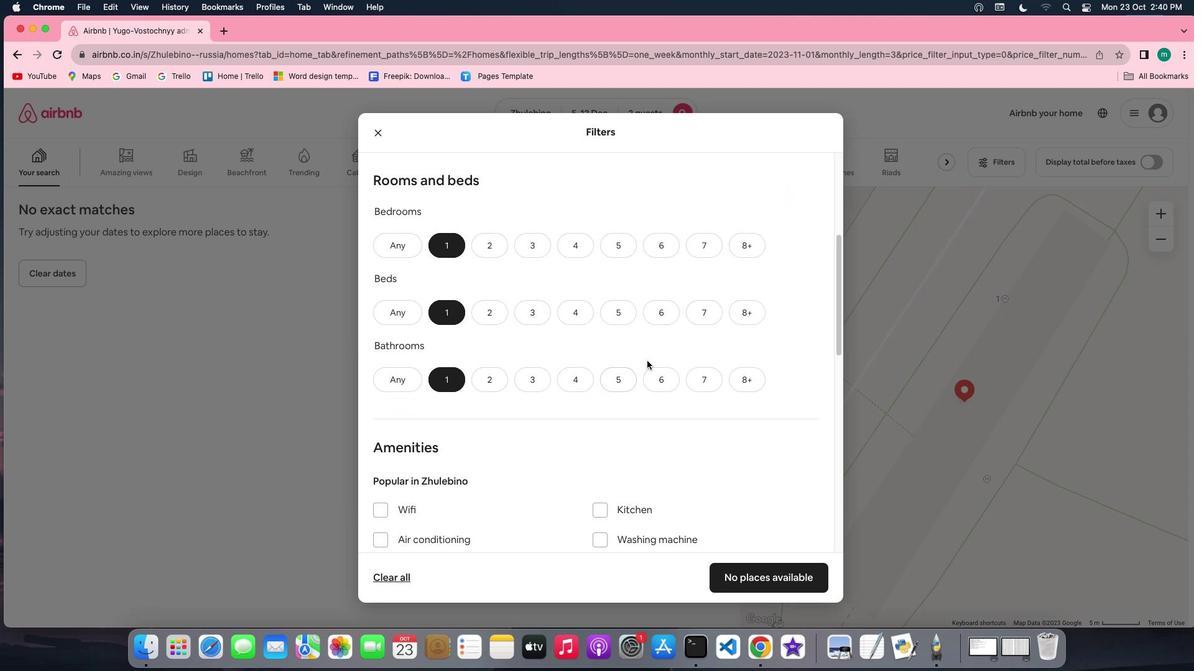 
Action: Mouse scrolled (647, 360) with delta (0, 0)
Screenshot: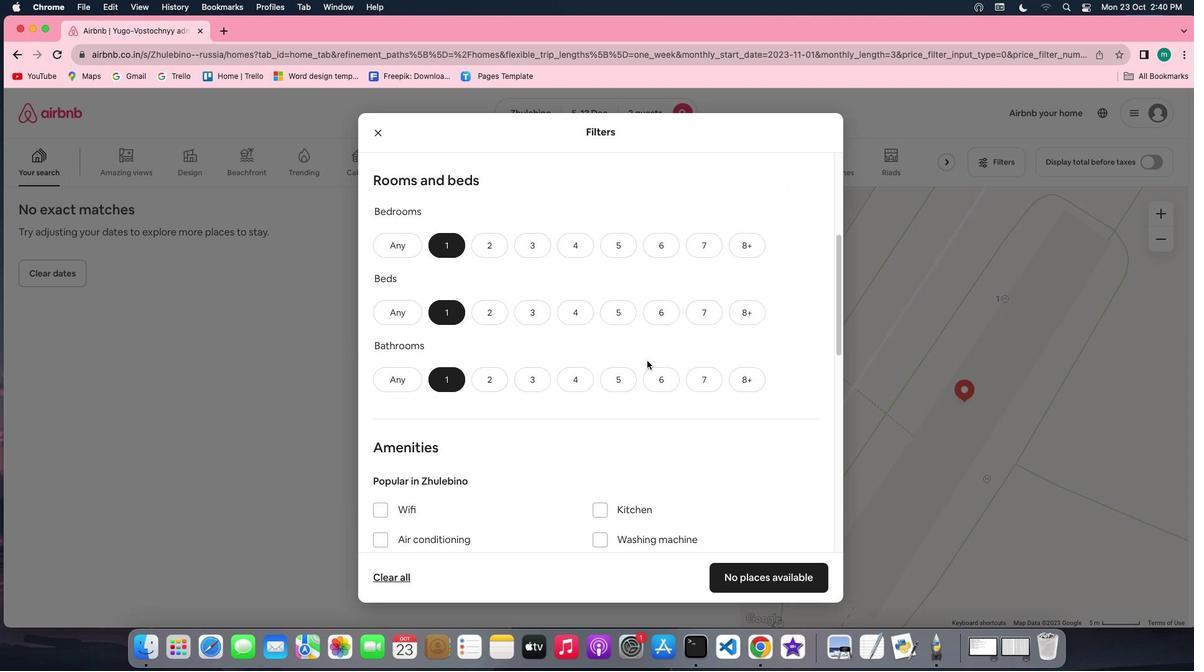
Action: Mouse scrolled (647, 360) with delta (0, 0)
Screenshot: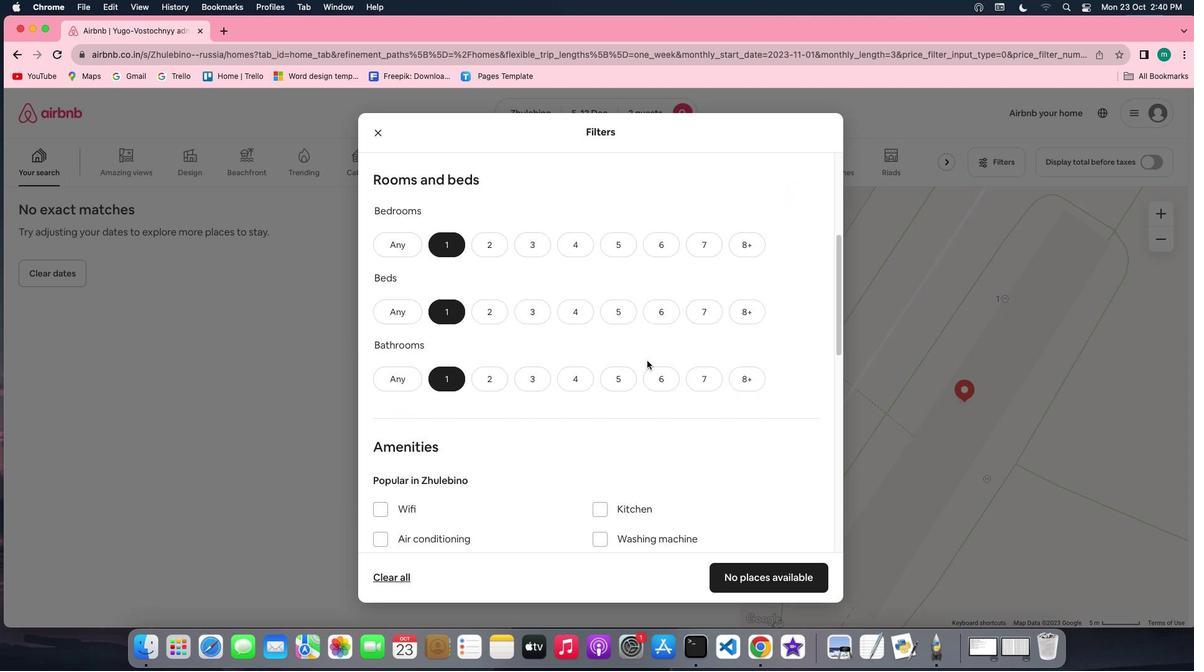 
Action: Mouse scrolled (647, 360) with delta (0, -1)
Screenshot: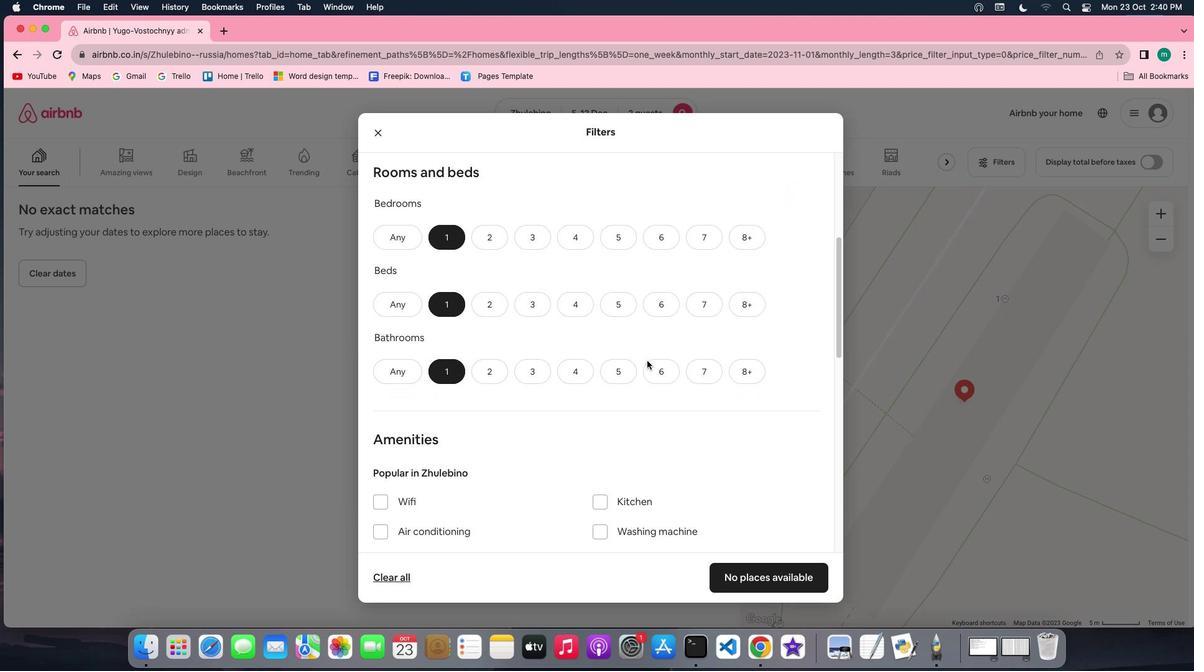 
Action: Mouse scrolled (647, 360) with delta (0, 0)
Screenshot: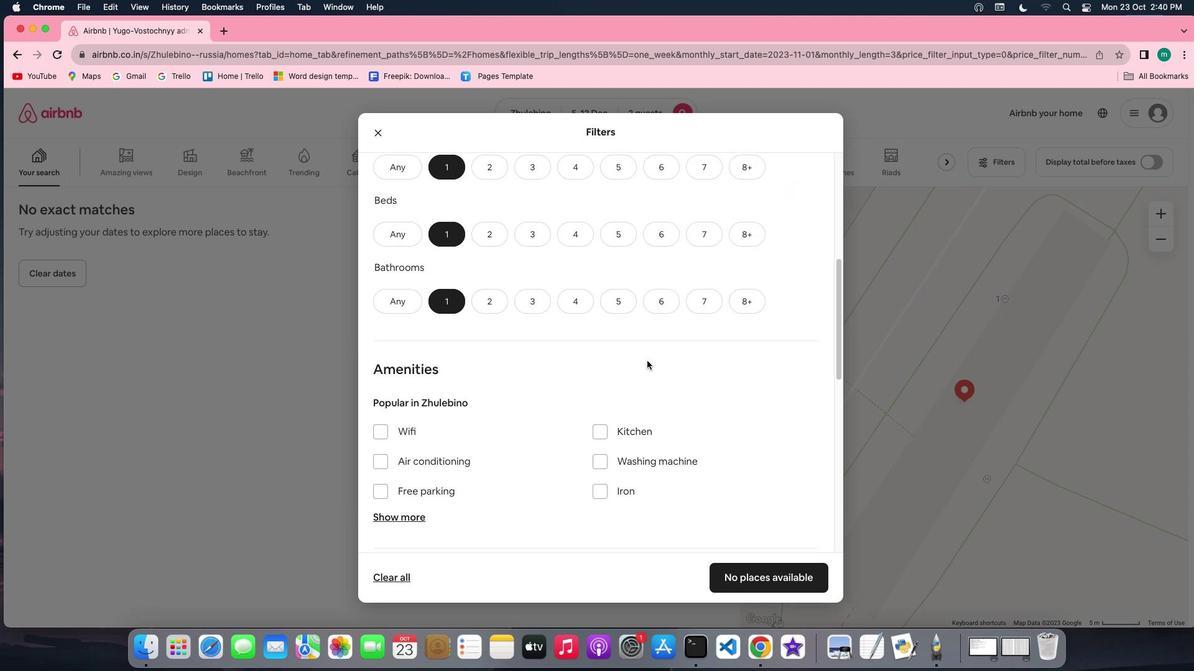 
Action: Mouse scrolled (647, 360) with delta (0, 0)
Screenshot: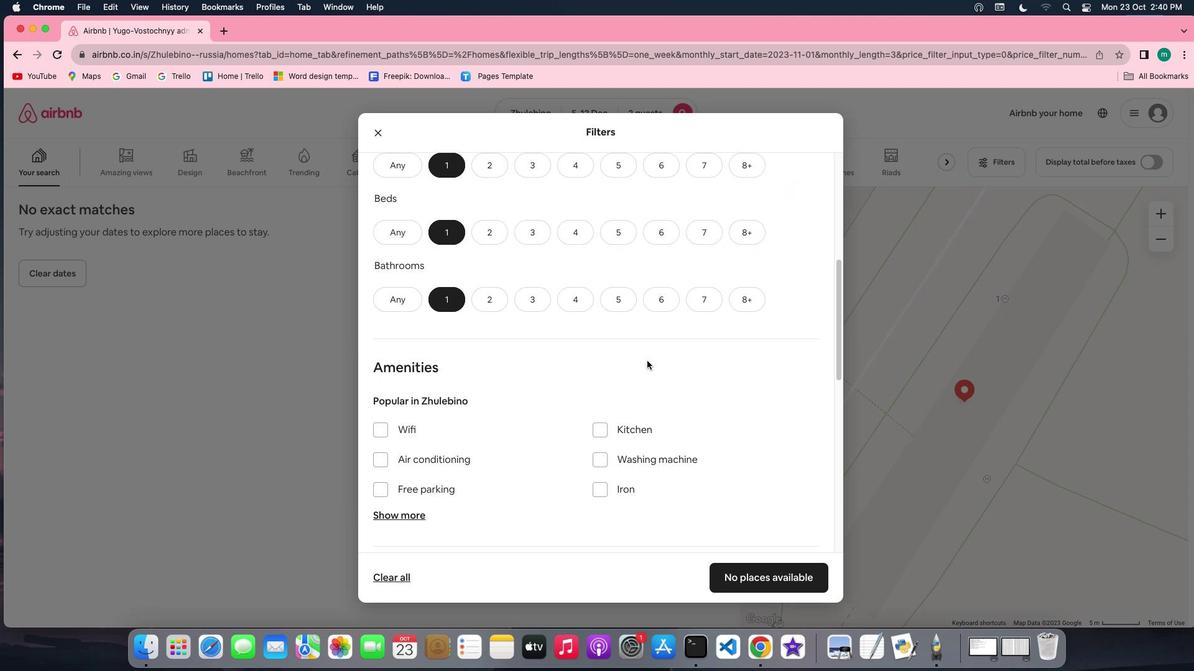 
Action: Mouse scrolled (647, 360) with delta (0, 0)
Screenshot: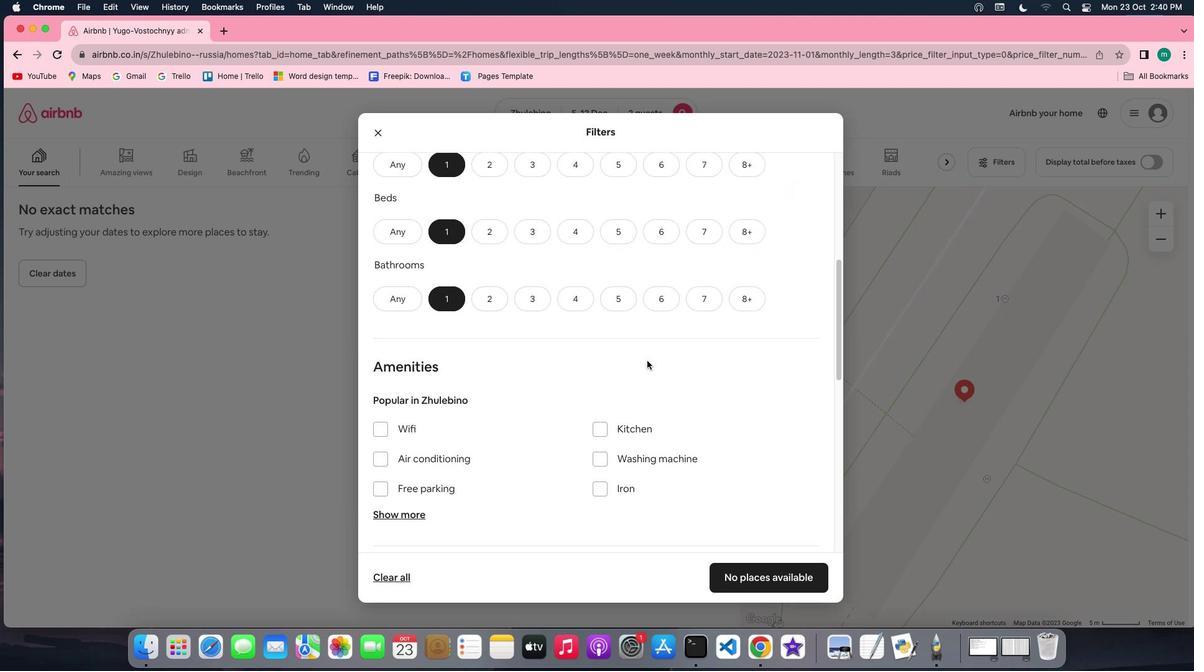 
Action: Mouse scrolled (647, 360) with delta (0, 0)
Screenshot: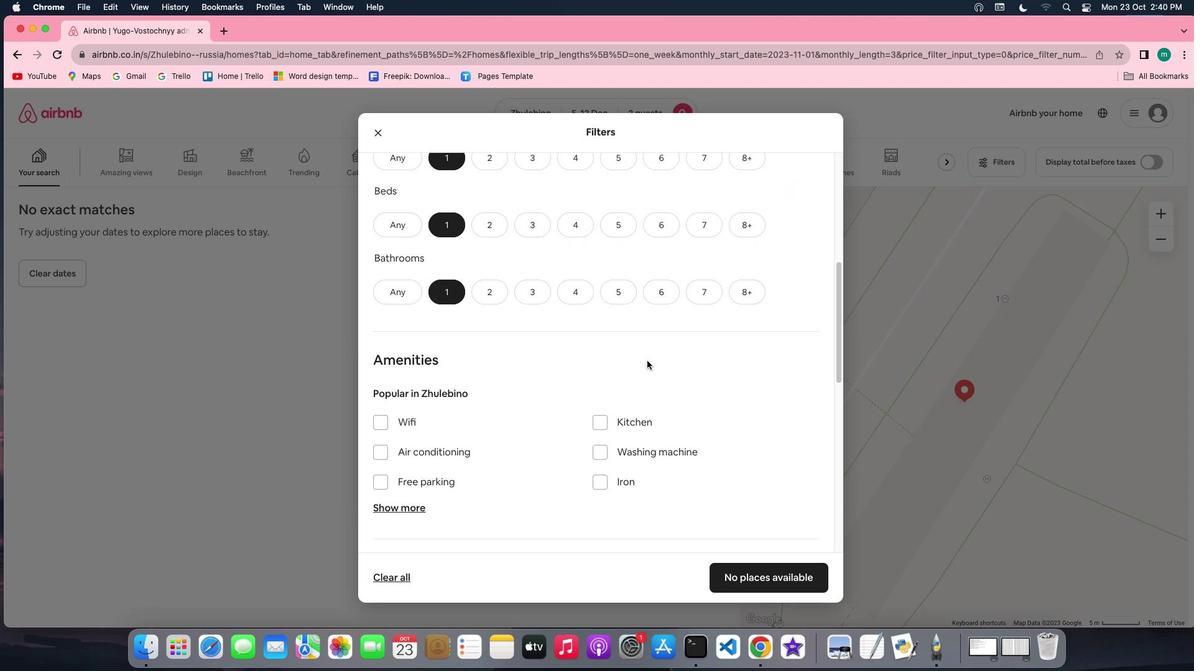 
Action: Mouse scrolled (647, 360) with delta (0, 0)
Screenshot: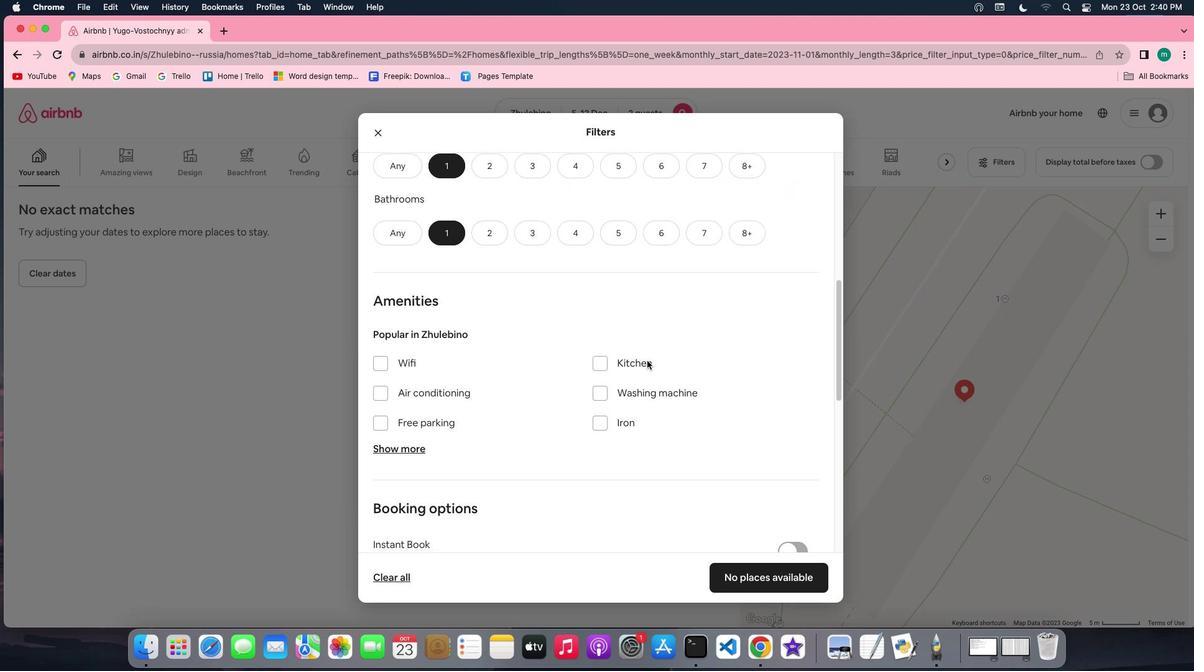 
Action: Mouse scrolled (647, 360) with delta (0, 0)
Screenshot: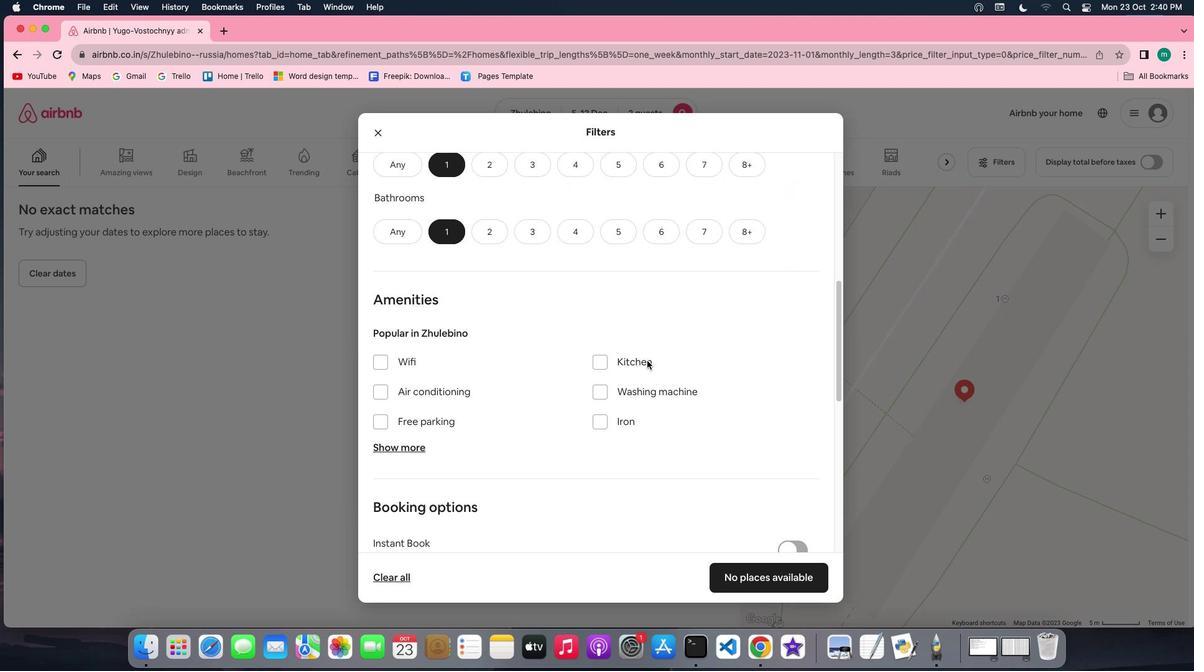 
Action: Mouse scrolled (647, 360) with delta (0, 0)
Screenshot: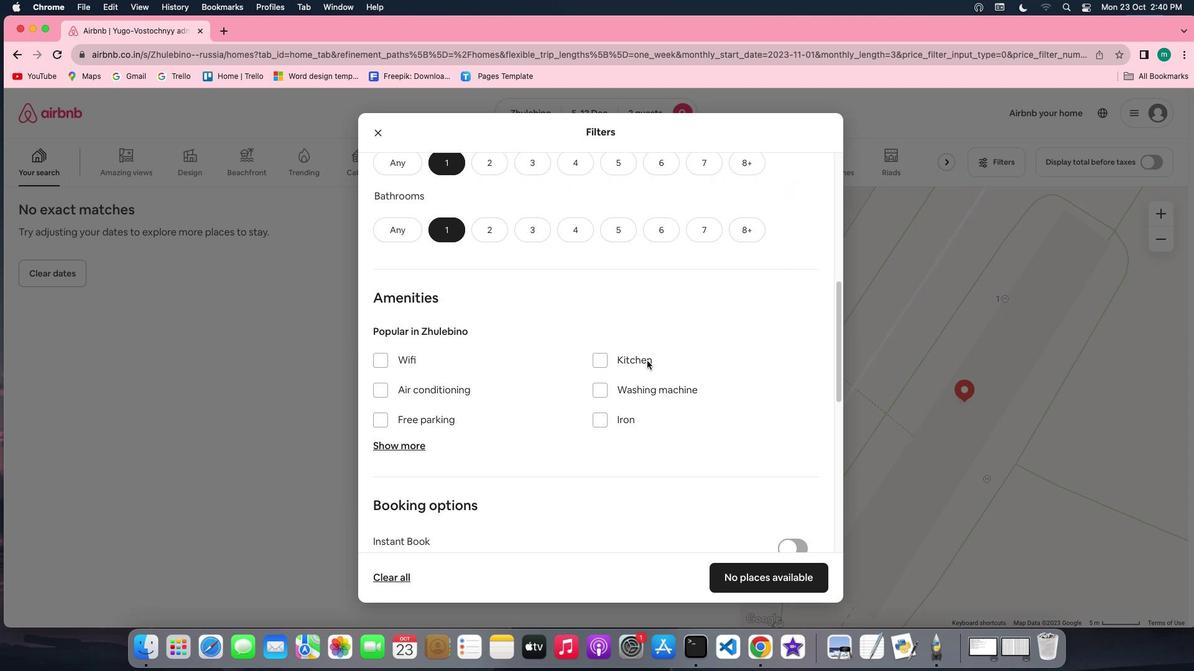
Action: Mouse scrolled (647, 360) with delta (0, 0)
Screenshot: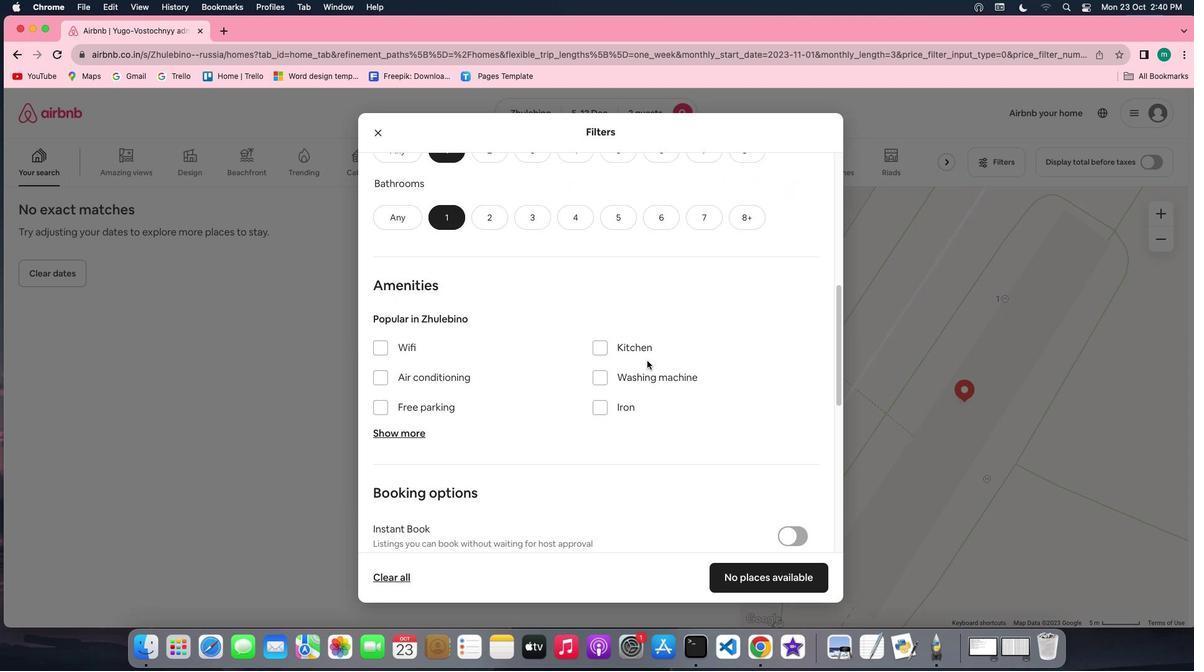 
Action: Mouse scrolled (647, 360) with delta (0, 0)
Screenshot: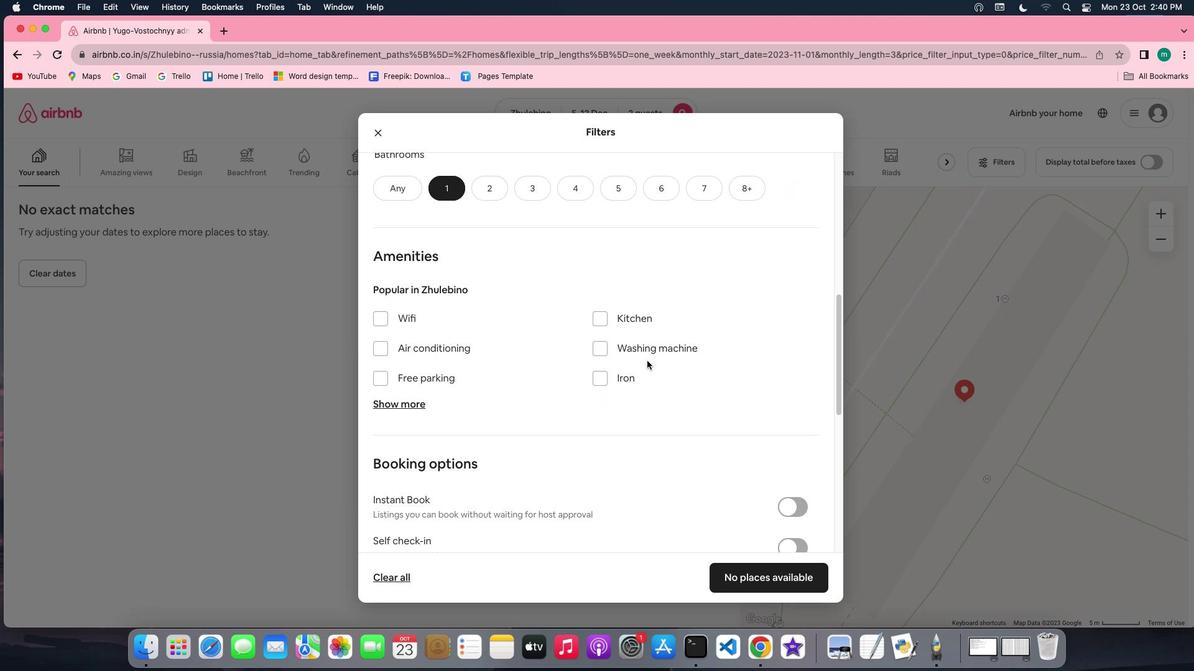 
Action: Mouse scrolled (647, 360) with delta (0, 0)
Screenshot: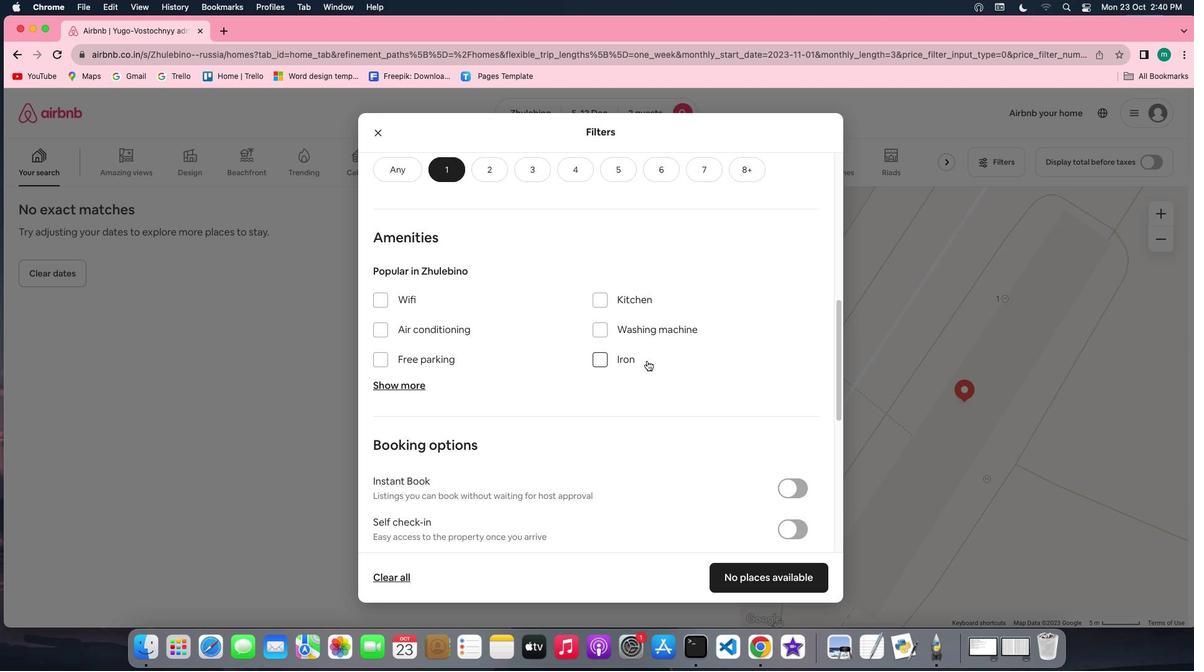 
Action: Mouse scrolled (647, 360) with delta (0, 0)
Screenshot: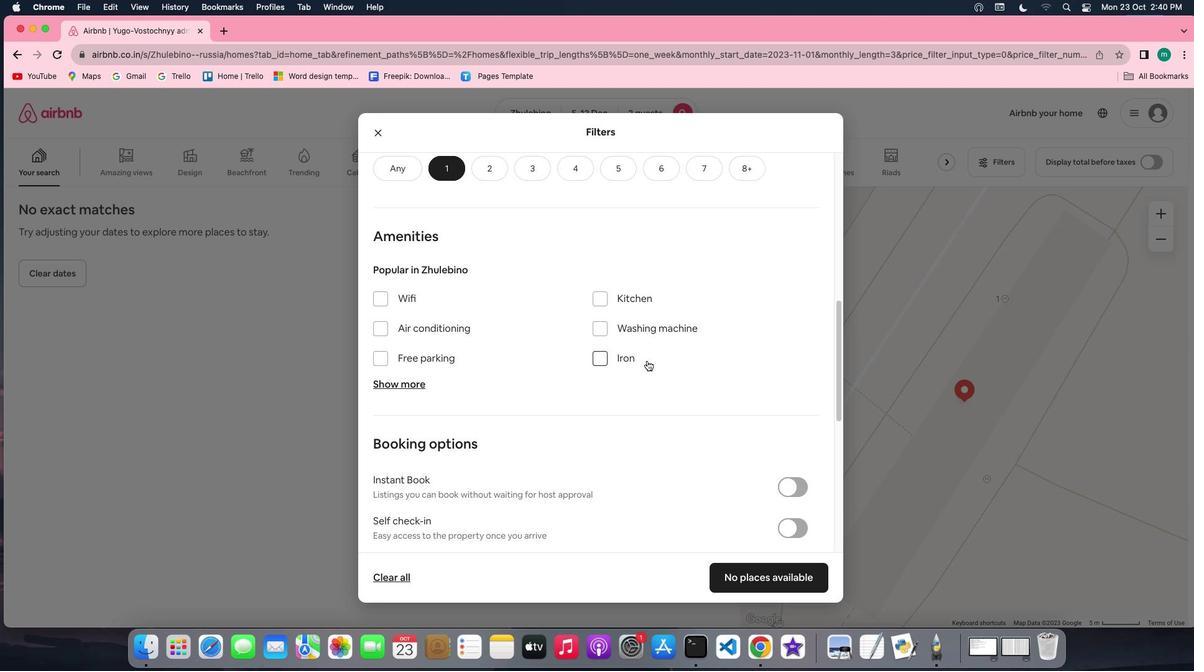 
Action: Mouse scrolled (647, 360) with delta (0, 0)
Screenshot: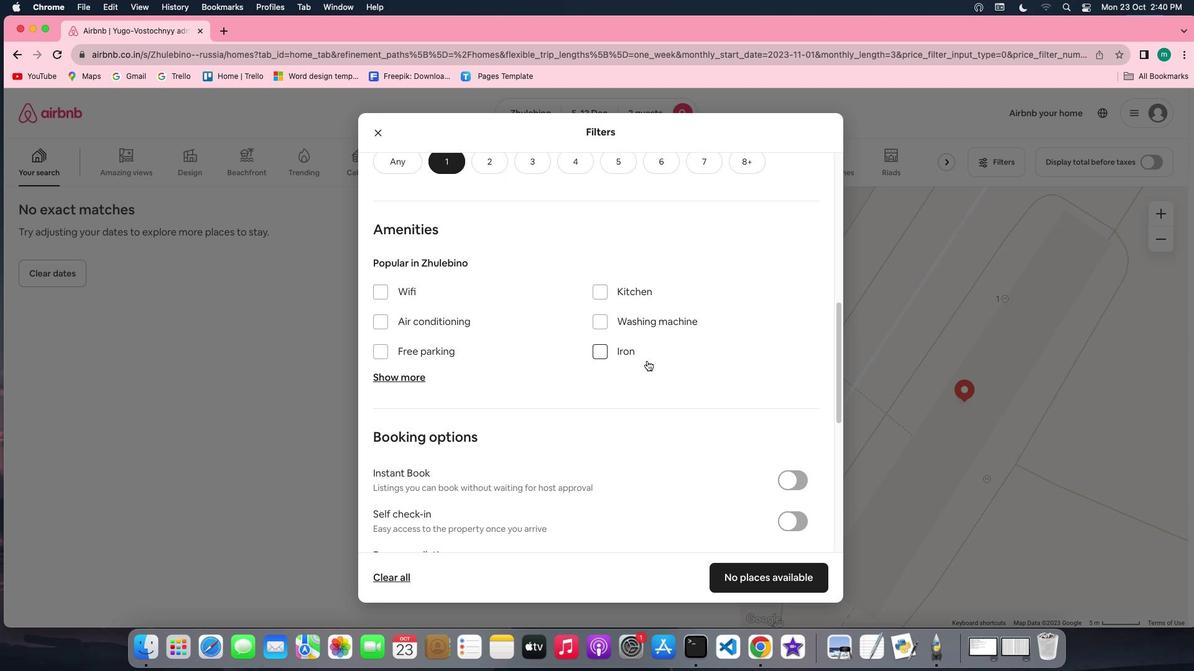 
Action: Mouse scrolled (647, 360) with delta (0, 0)
Screenshot: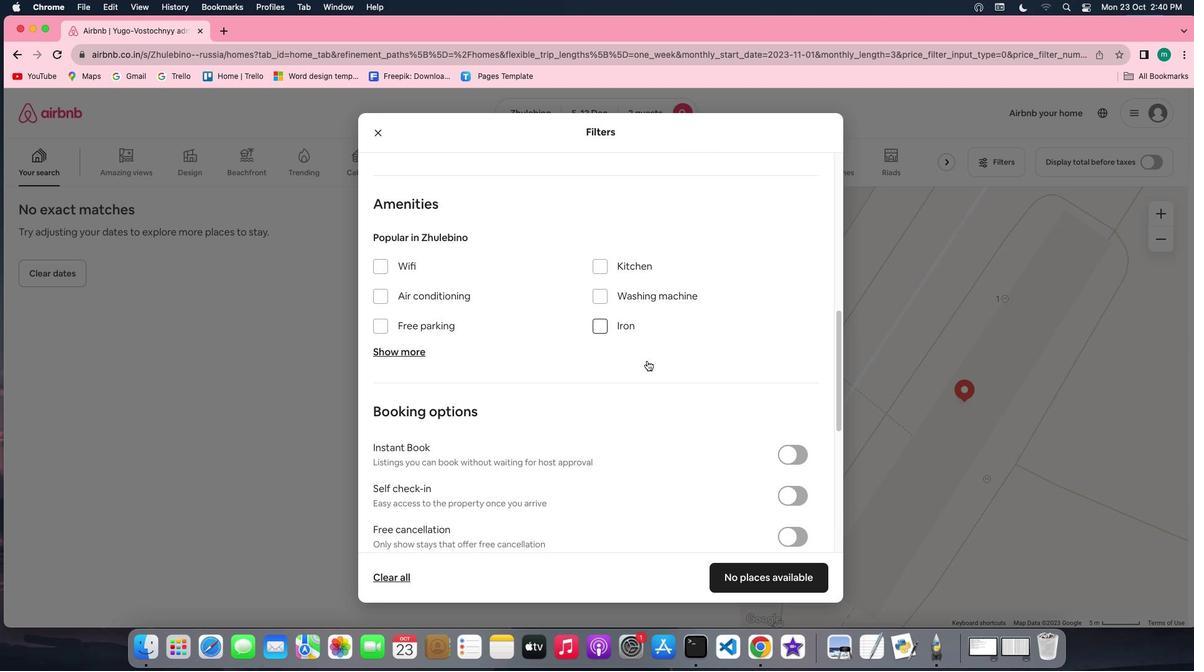 
Action: Mouse scrolled (647, 360) with delta (0, 0)
Screenshot: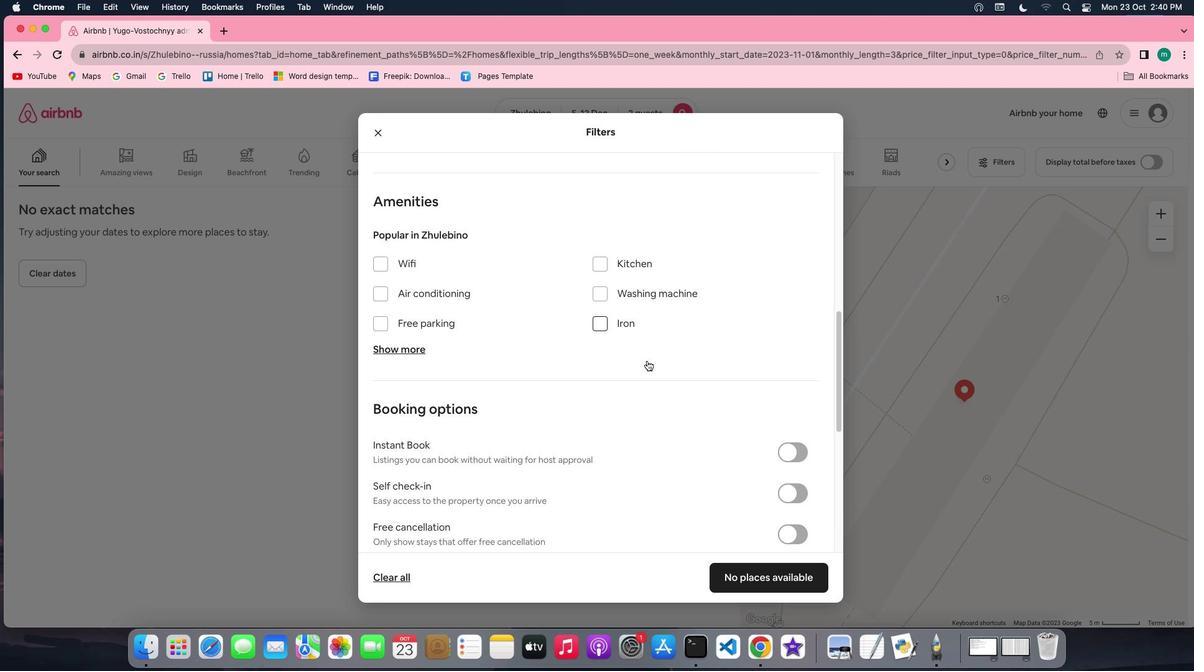 
Action: Mouse scrolled (647, 360) with delta (0, 0)
Screenshot: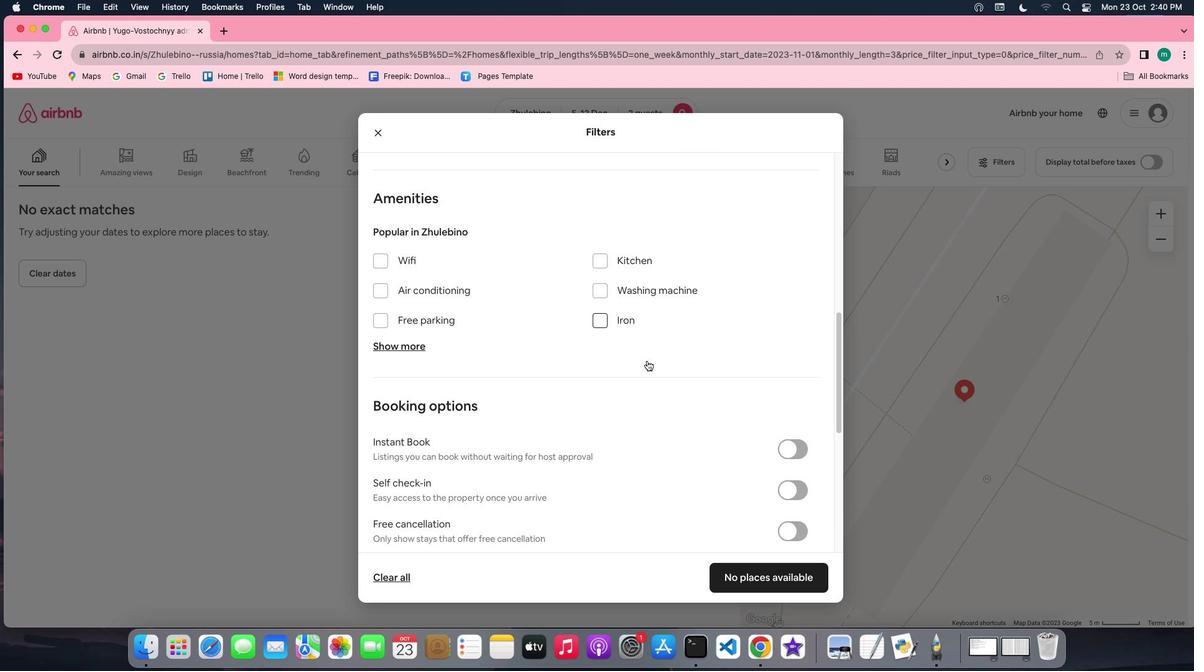 
Action: Mouse scrolled (647, 360) with delta (0, 0)
Screenshot: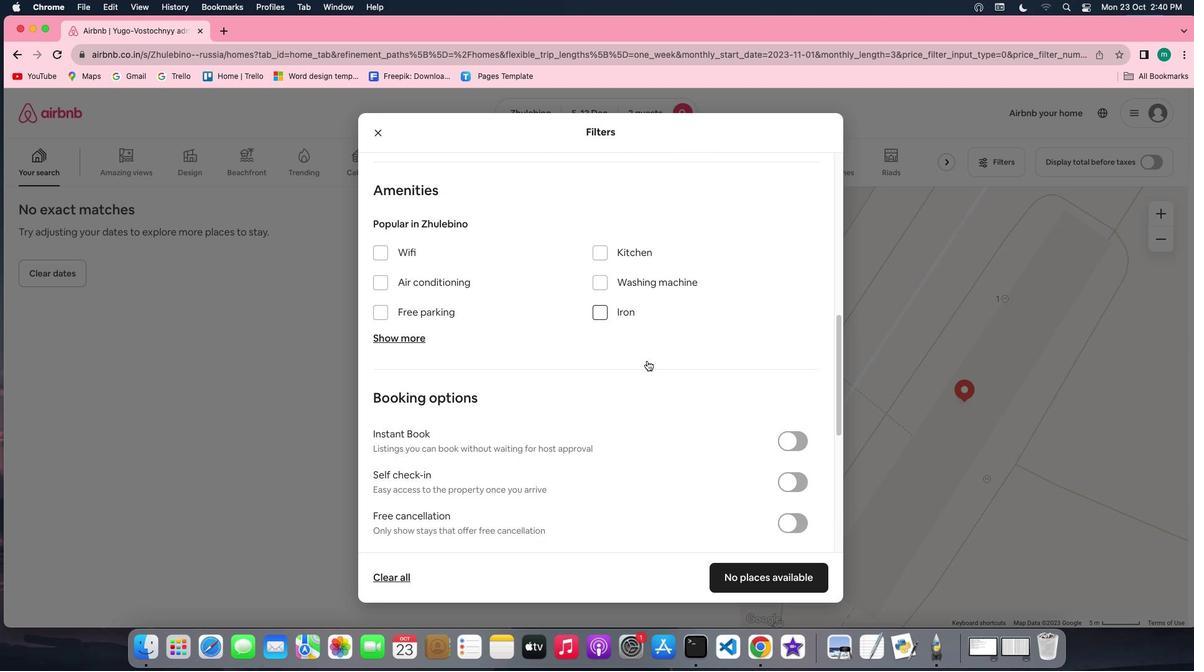 
Action: Mouse scrolled (647, 360) with delta (0, 0)
Screenshot: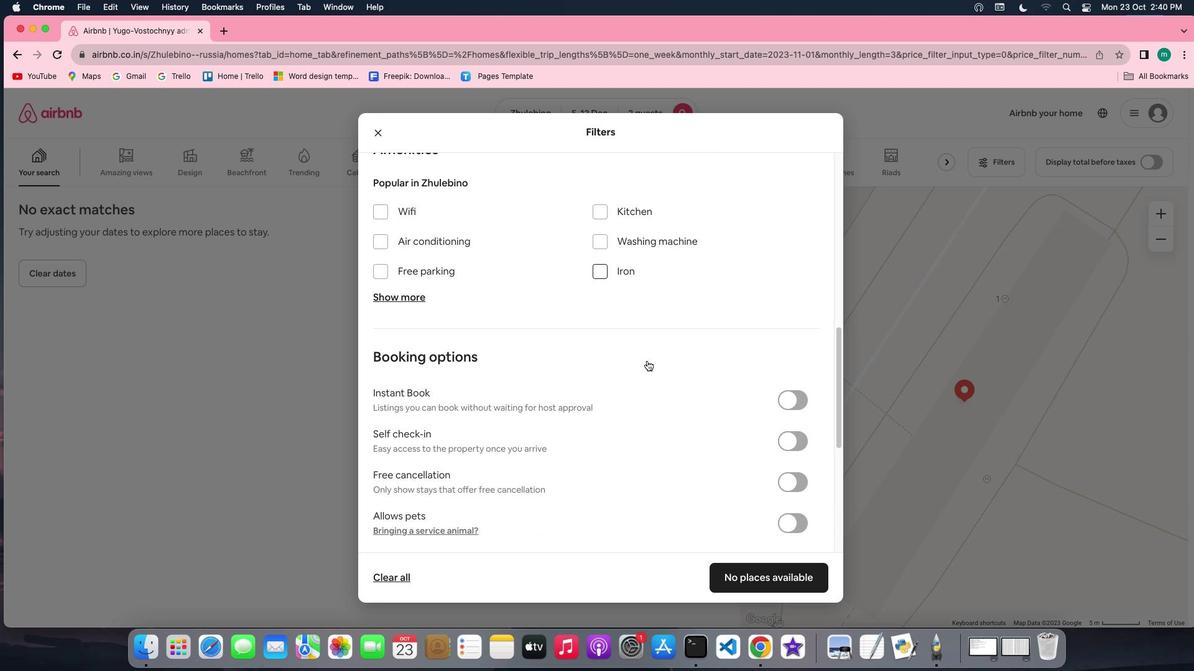
Action: Mouse moved to (797, 383)
Screenshot: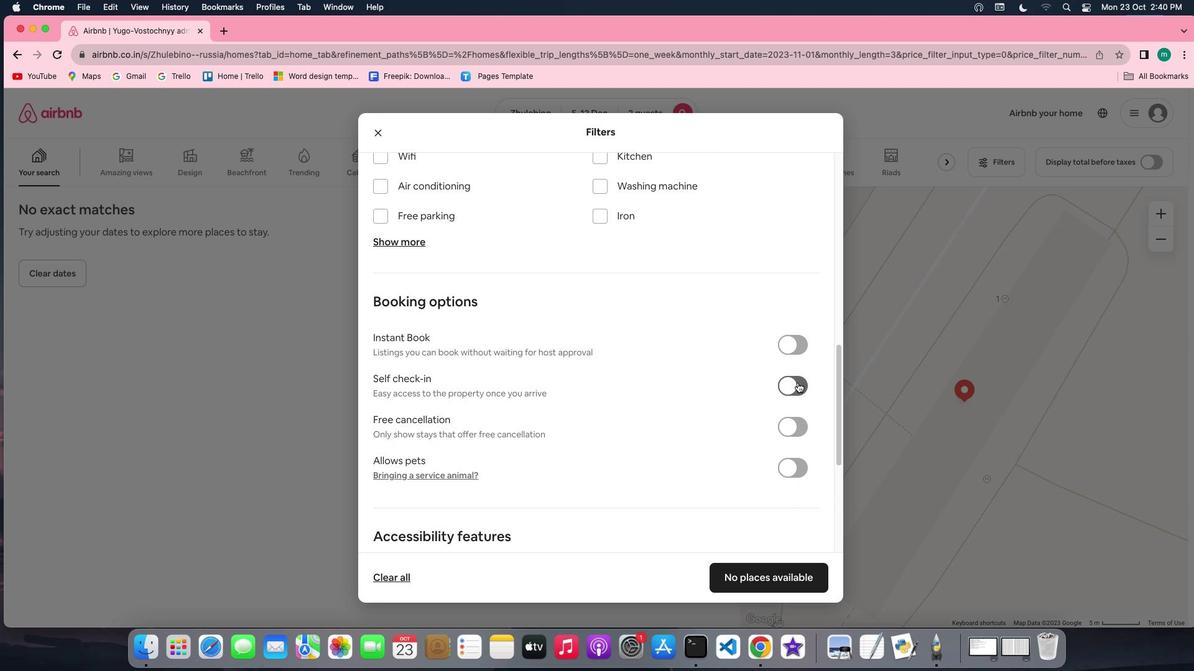 
Action: Mouse pressed left at (797, 383)
Screenshot: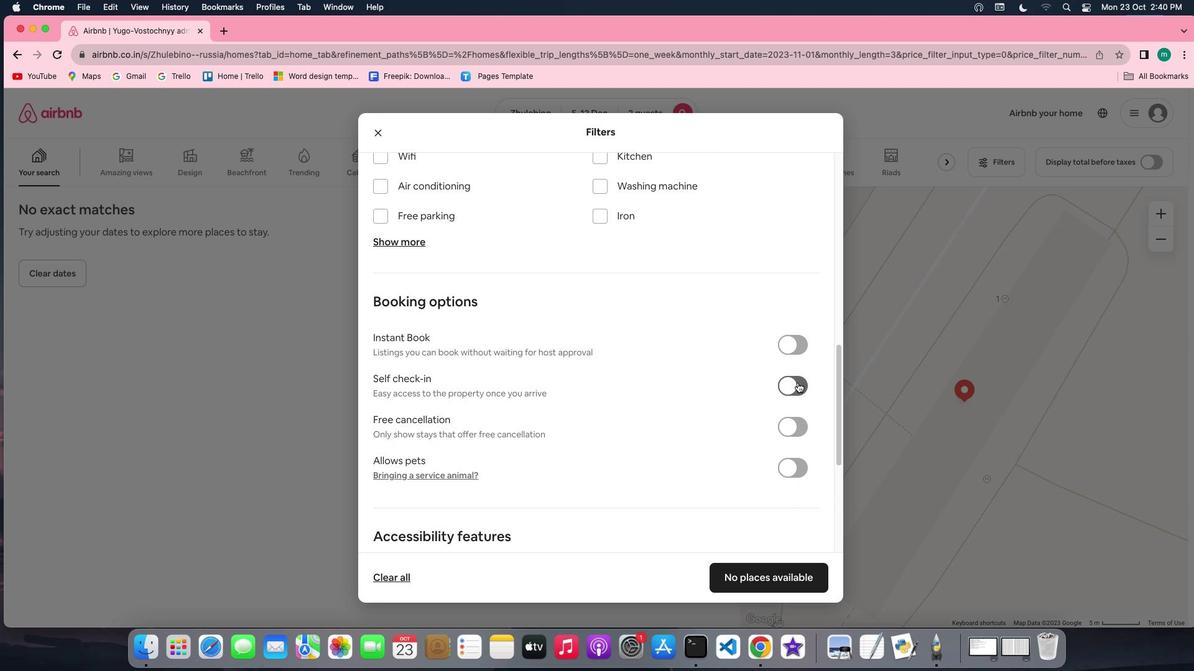 
Action: Mouse moved to (684, 394)
Screenshot: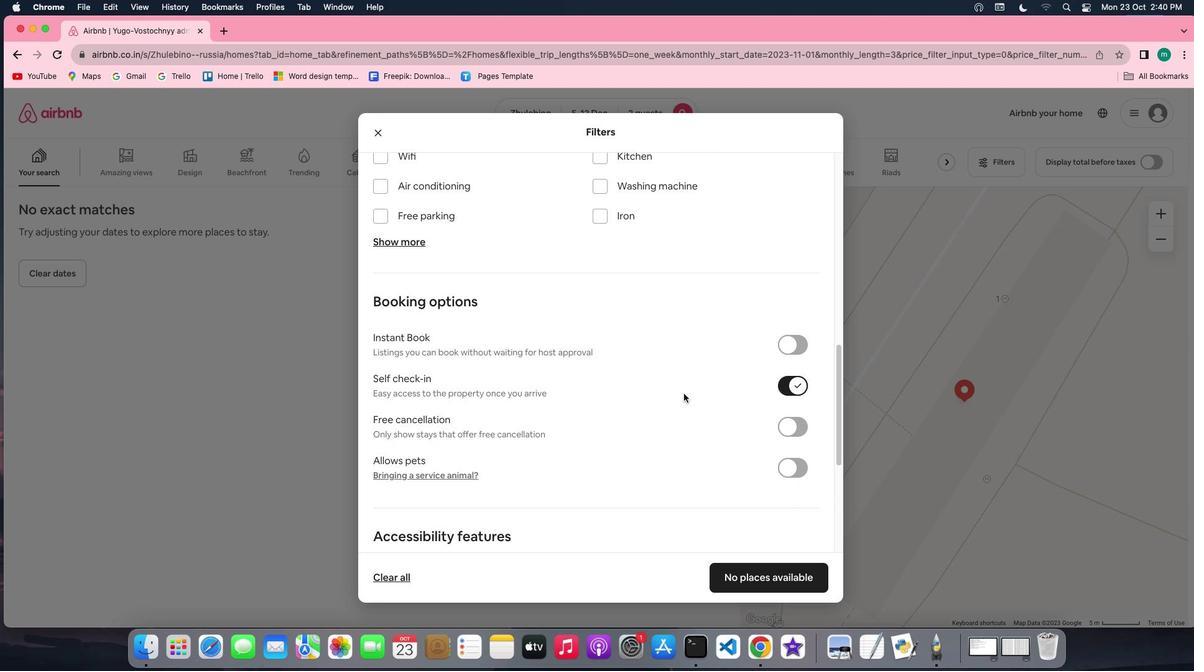 
Action: Mouse scrolled (684, 394) with delta (0, 0)
Screenshot: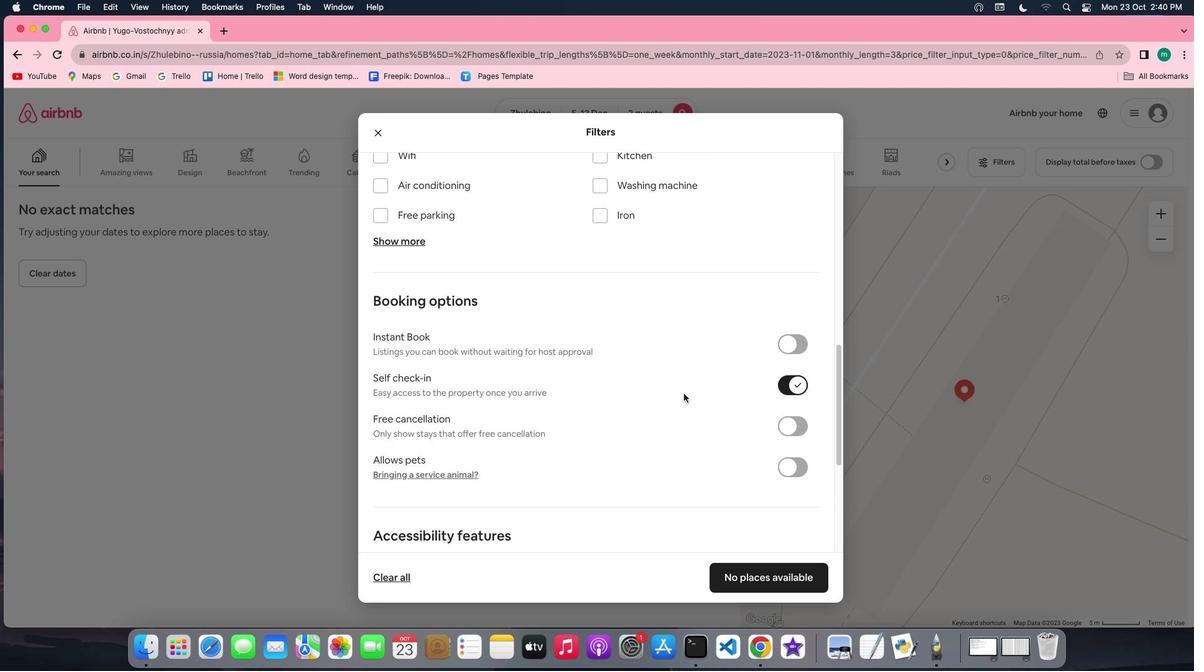 
Action: Mouse scrolled (684, 394) with delta (0, 0)
Screenshot: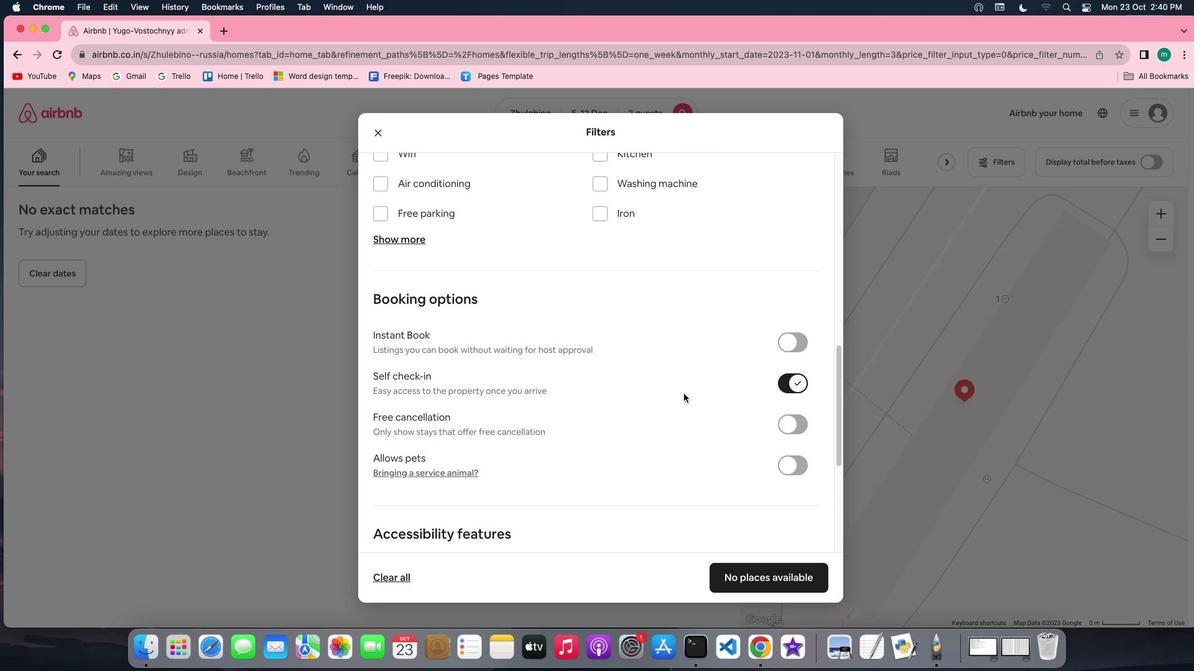 
Action: Mouse scrolled (684, 394) with delta (0, 0)
Screenshot: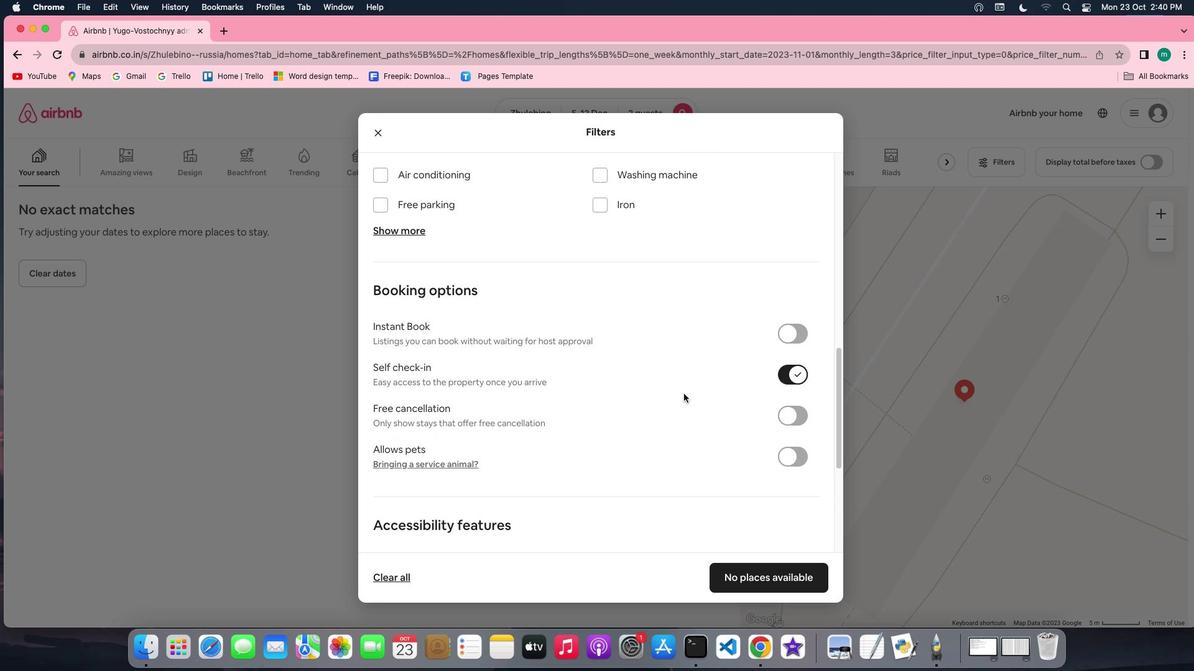 
Action: Mouse scrolled (684, 394) with delta (0, 0)
Screenshot: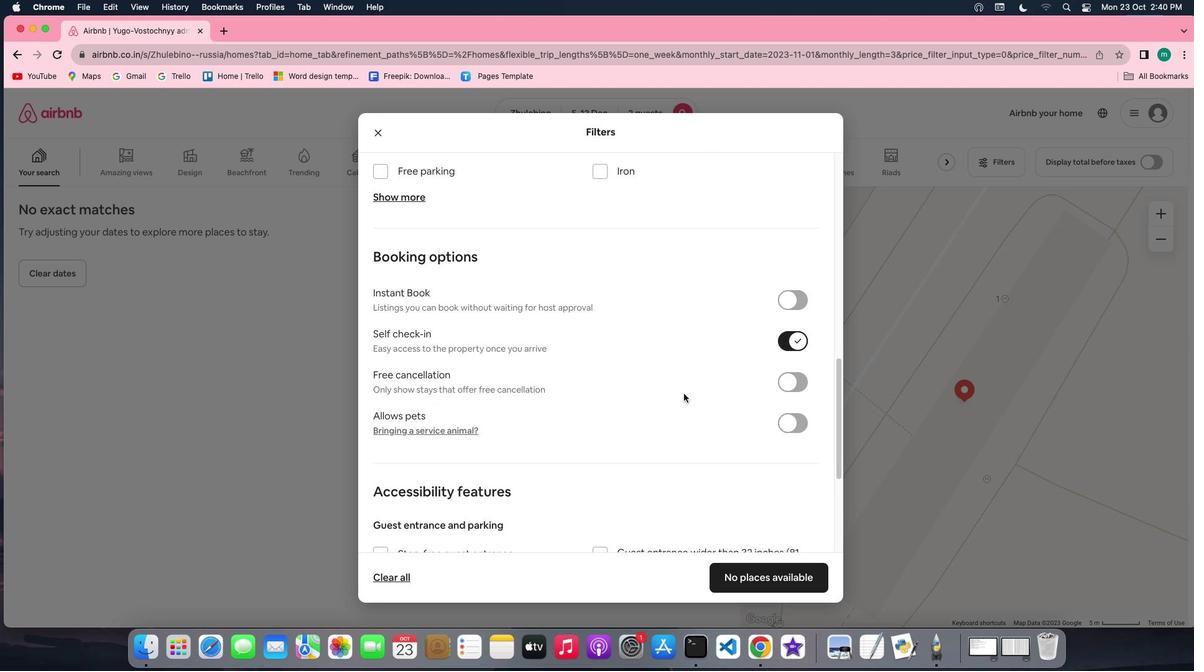 
Action: Mouse scrolled (684, 394) with delta (0, 0)
Screenshot: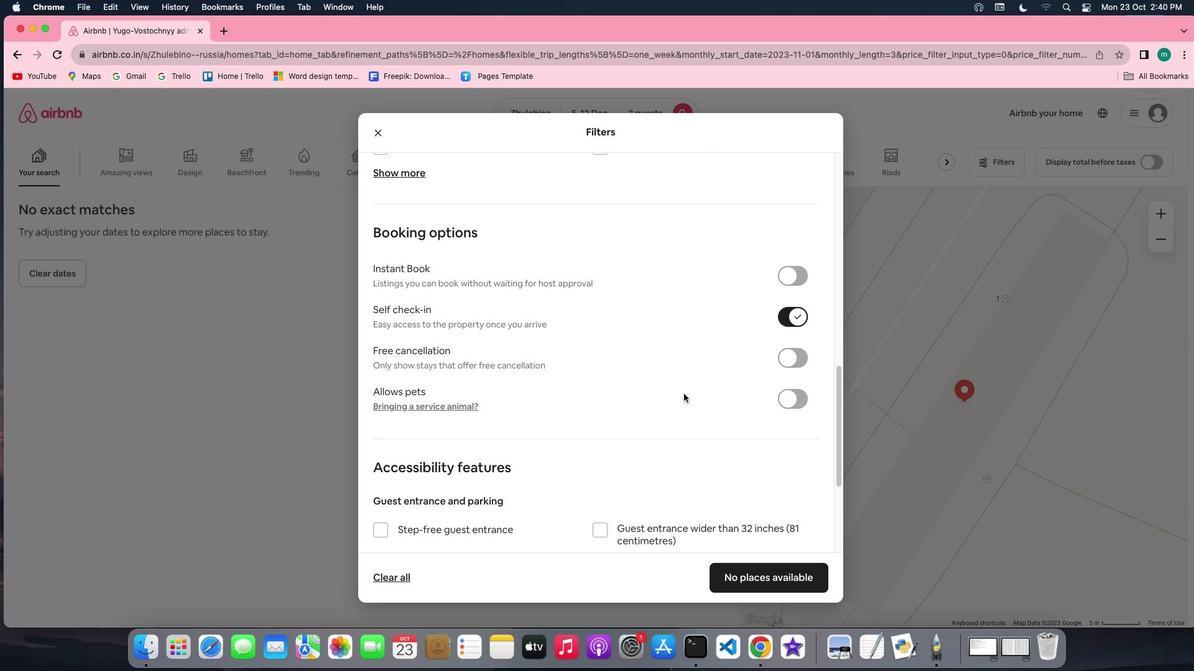 
Action: Mouse scrolled (684, 394) with delta (0, 0)
Screenshot: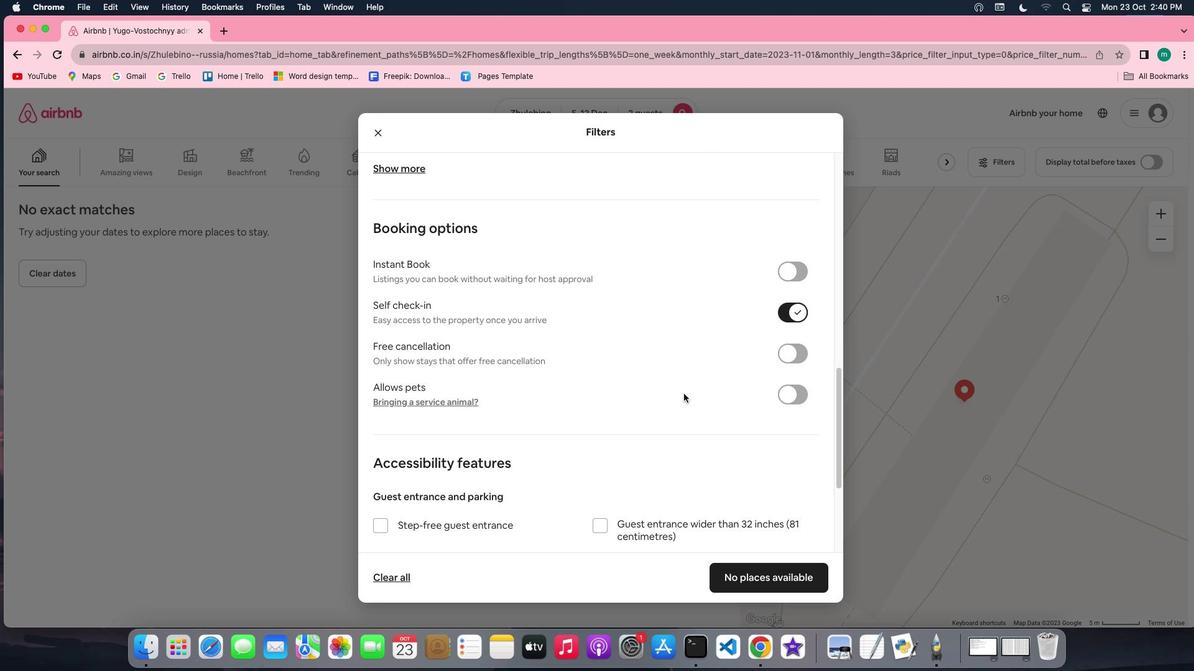 
Action: Mouse scrolled (684, 394) with delta (0, -1)
Screenshot: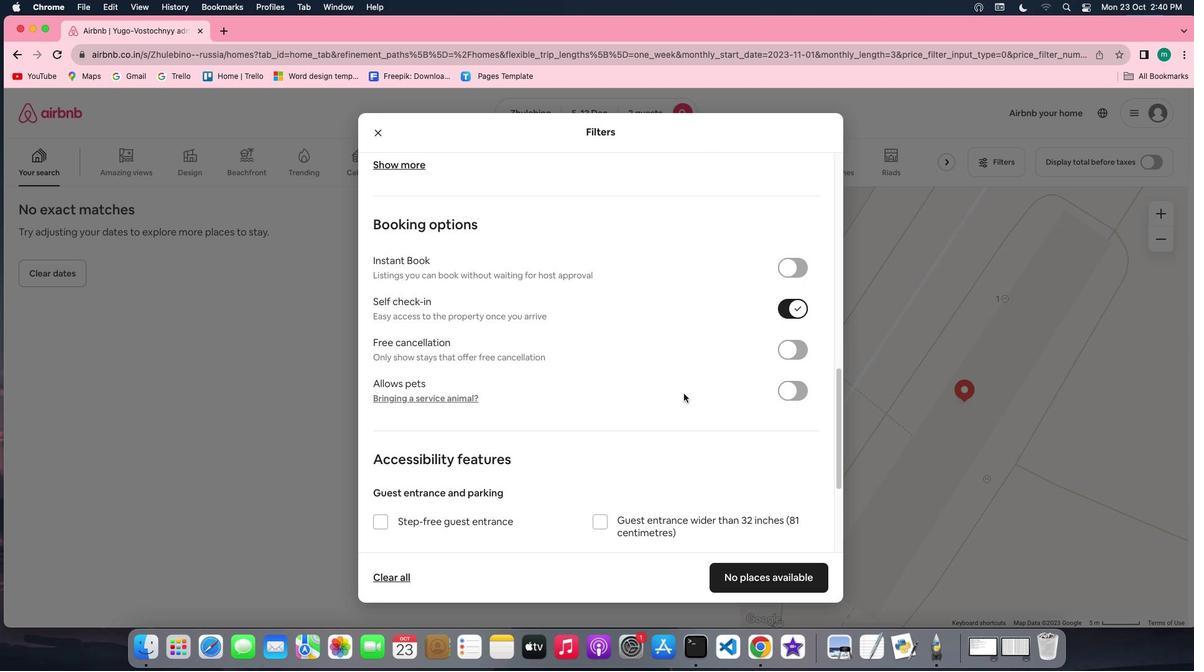 
Action: Mouse scrolled (684, 394) with delta (0, -1)
Screenshot: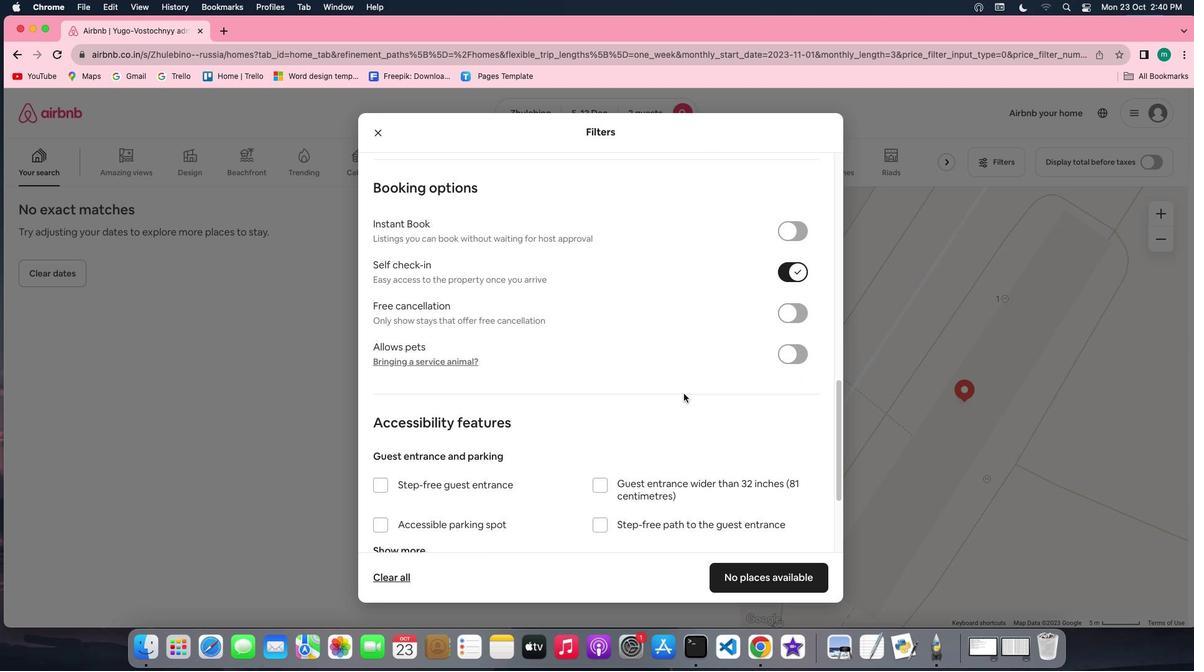 
Action: Mouse scrolled (684, 394) with delta (0, 0)
Screenshot: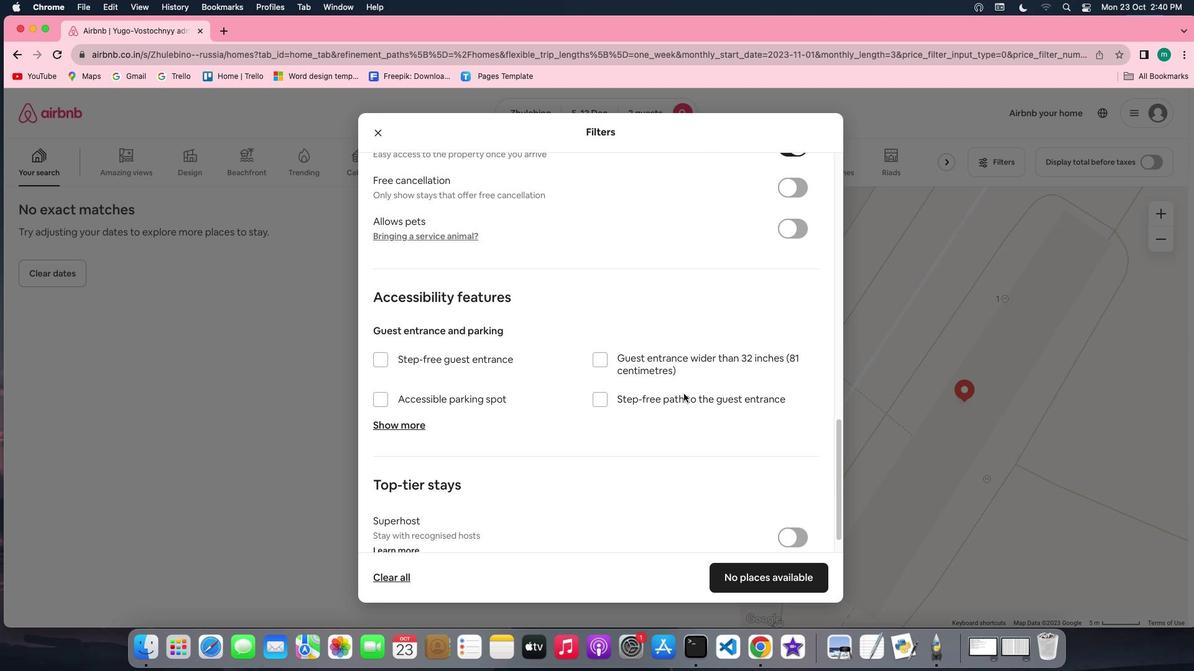
Action: Mouse scrolled (684, 394) with delta (0, 0)
Screenshot: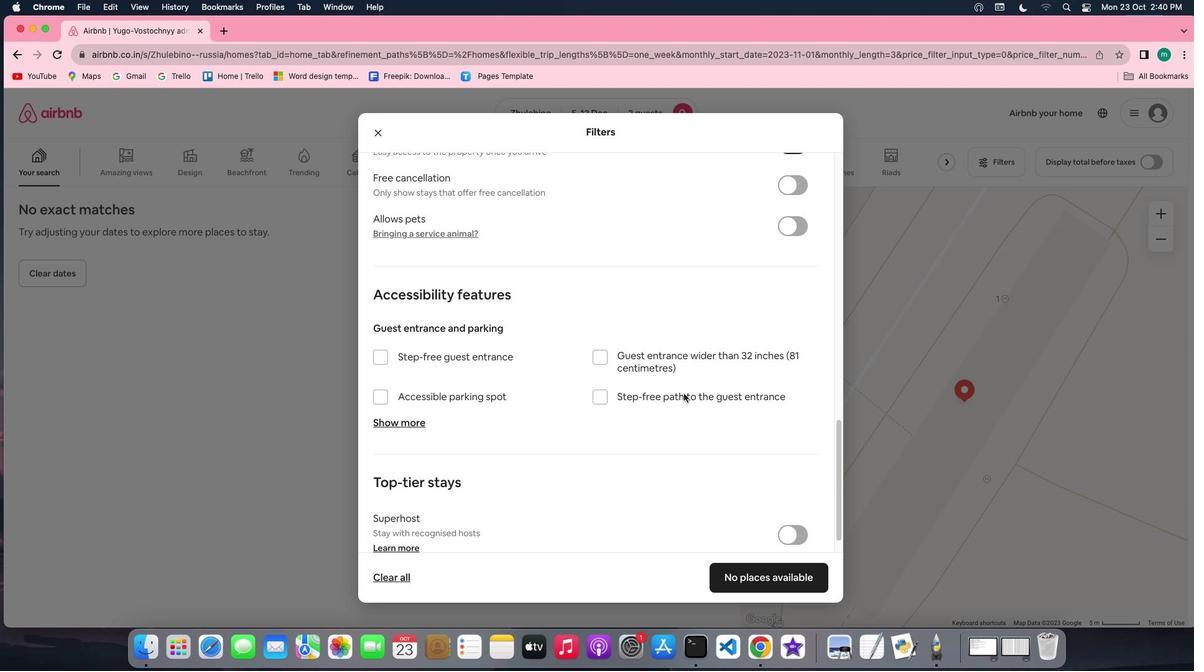 
Action: Mouse scrolled (684, 394) with delta (0, -1)
Screenshot: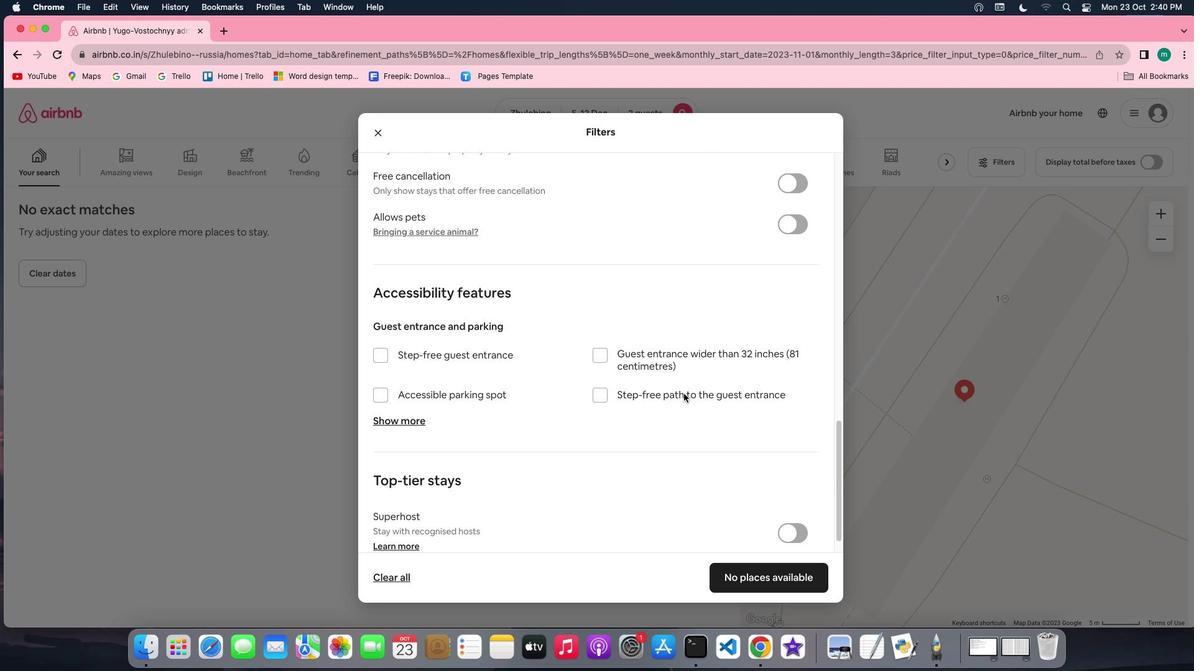 
Action: Mouse scrolled (684, 394) with delta (0, -3)
Screenshot: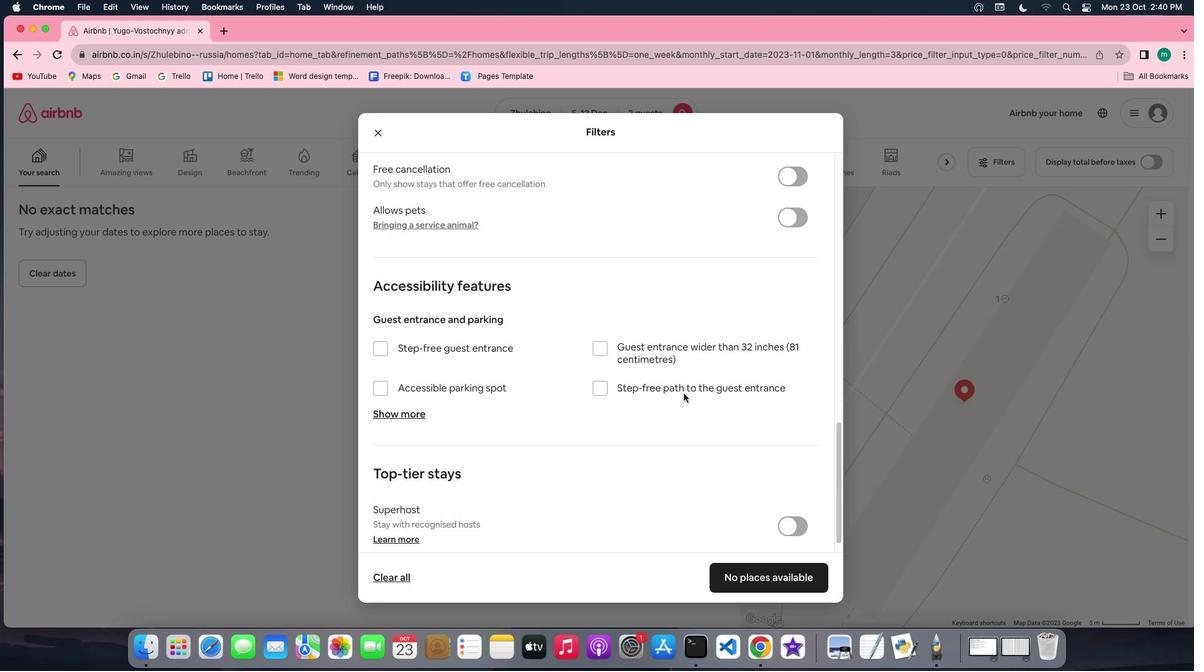 
Action: Mouse scrolled (684, 394) with delta (0, -3)
Screenshot: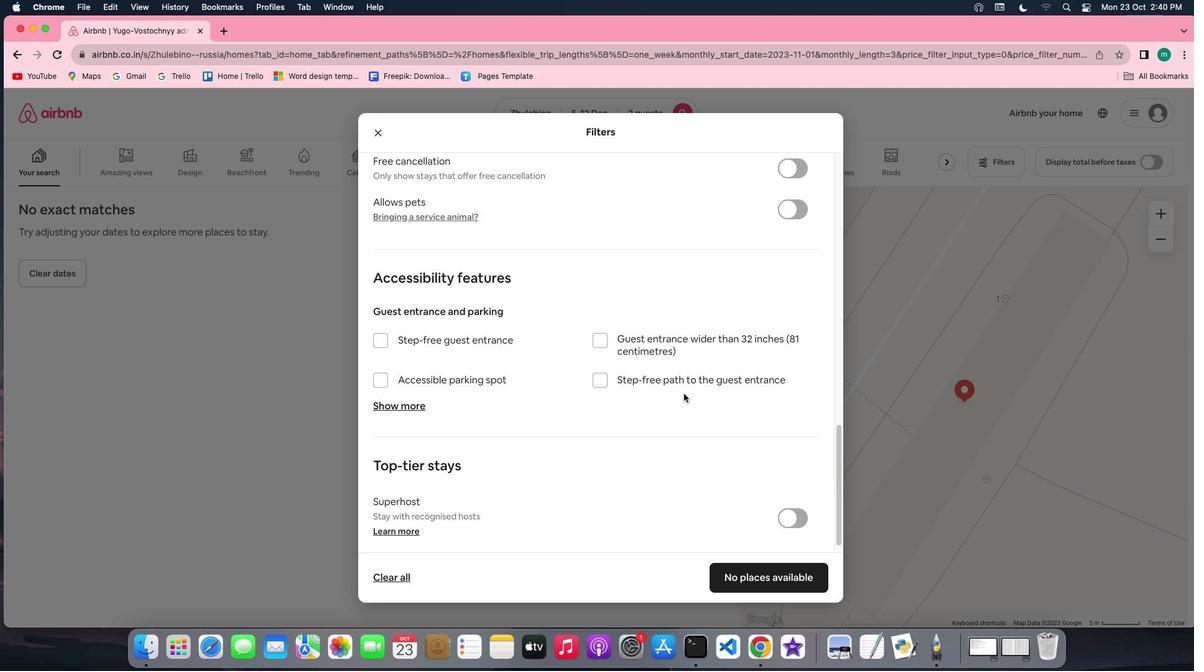 
Action: Mouse moved to (788, 574)
Screenshot: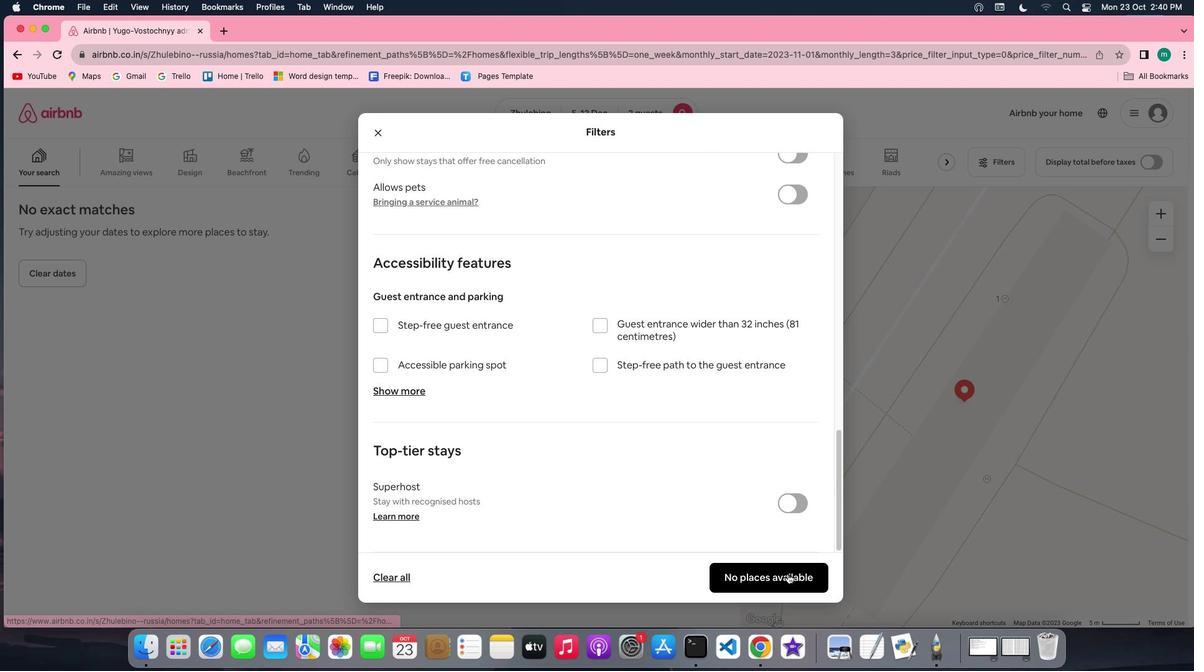 
Action: Mouse pressed left at (788, 574)
Screenshot: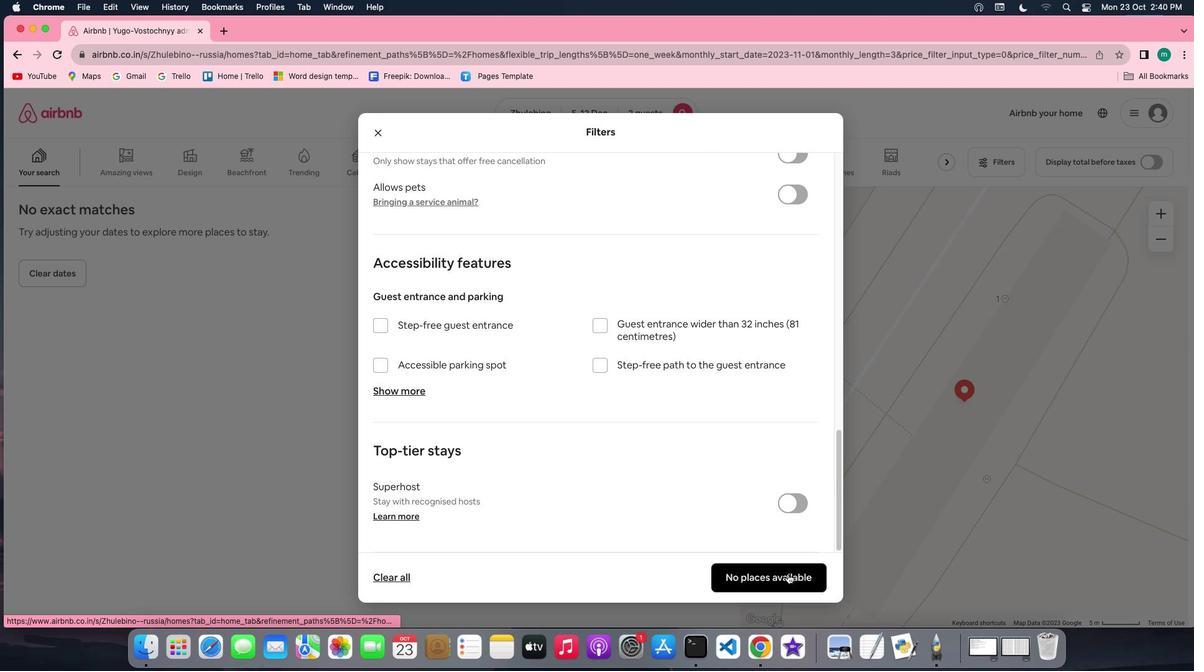 
Action: Mouse moved to (530, 495)
Screenshot: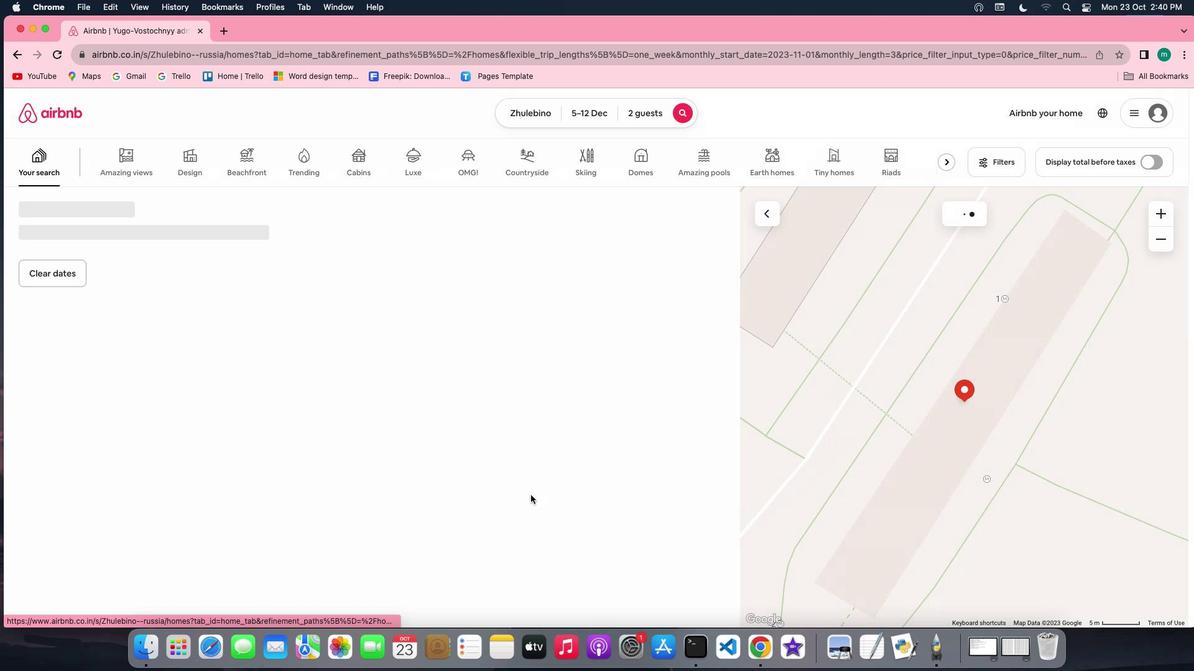 
